 Task: Open Card Card0000000163 in Board Board0000000041 in Workspace WS0000000014 in Trello. Add Member Email0000000055 to Card Card0000000163 in Board Board0000000041 in Workspace WS0000000014 in Trello. Add Orange Label titled Label0000000163 to Card Card0000000163 in Board Board0000000041 in Workspace WS0000000014 in Trello. Add Checklist CL0000000163 to Card Card0000000163 in Board Board0000000041 in Workspace WS0000000014 in Trello. Add Dates with Start Date as Oct 01 2023 and Due Date as Oct 31 2023 to Card Card0000000163 in Board Board0000000041 in Workspace WS0000000014 in Trello
Action: Mouse moved to (330, 519)
Screenshot: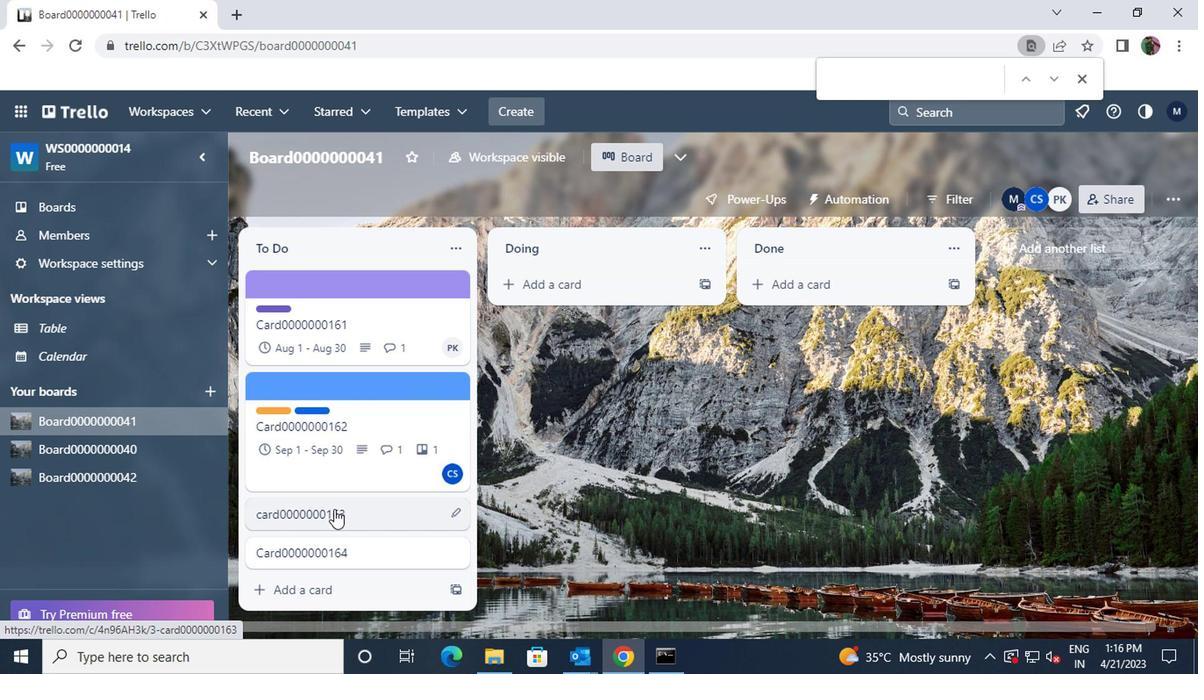 
Action: Mouse pressed left at (330, 519)
Screenshot: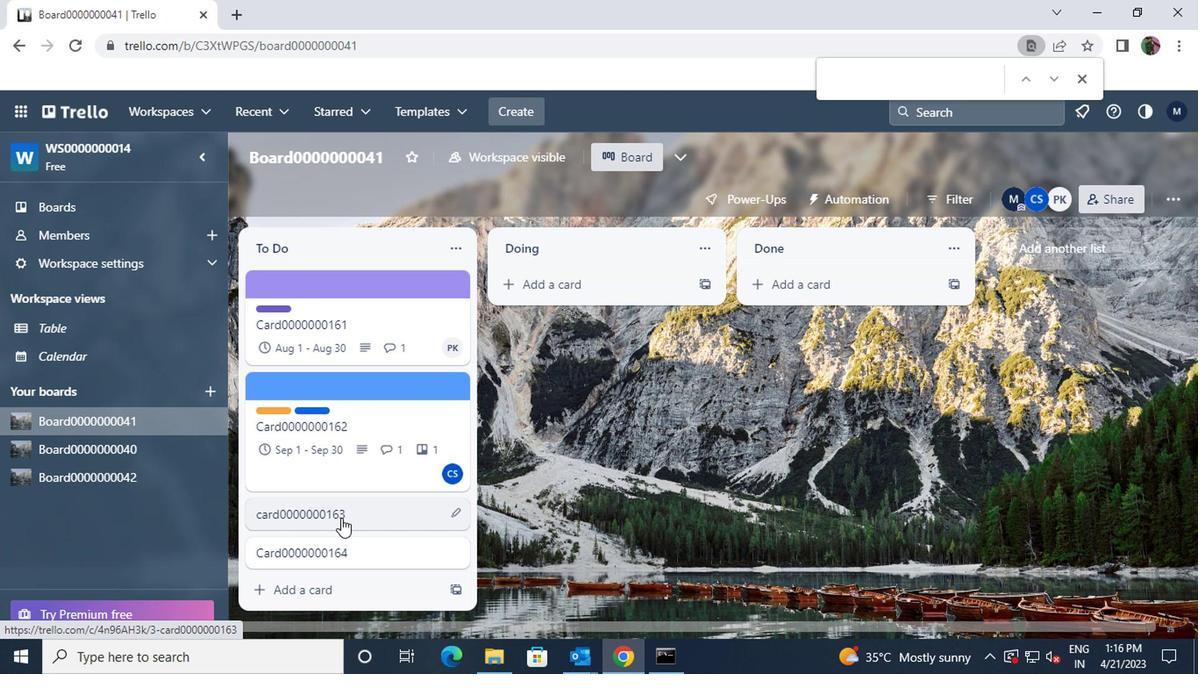 
Action: Mouse moved to (769, 244)
Screenshot: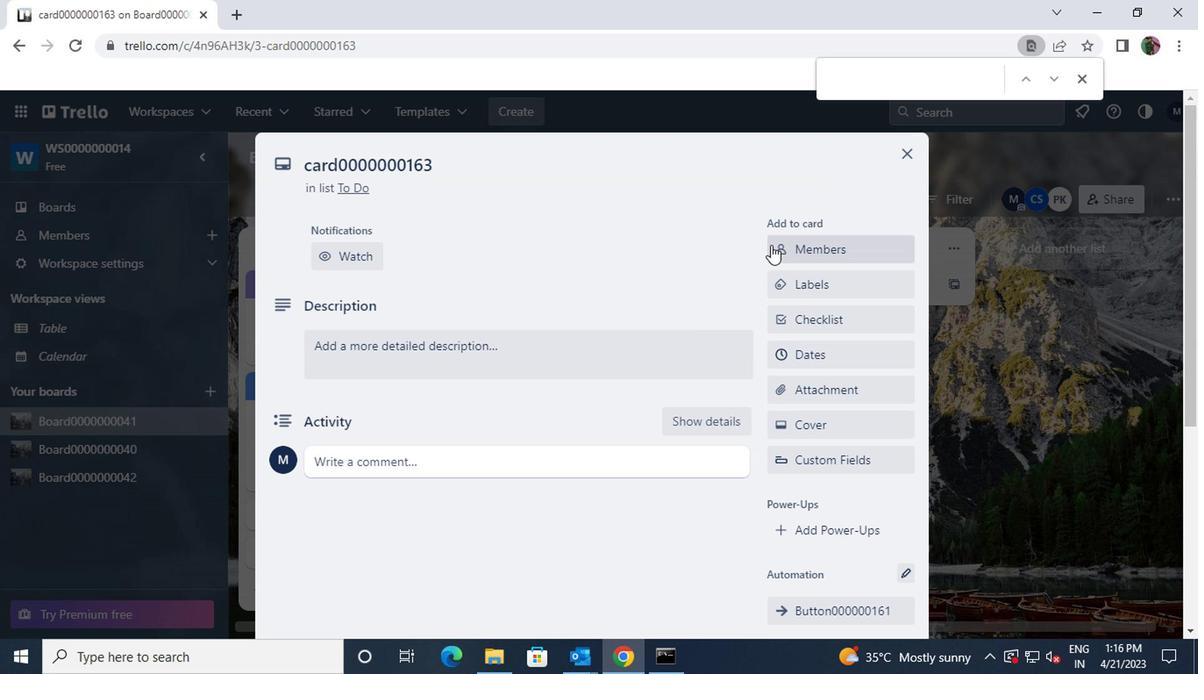 
Action: Mouse pressed left at (769, 244)
Screenshot: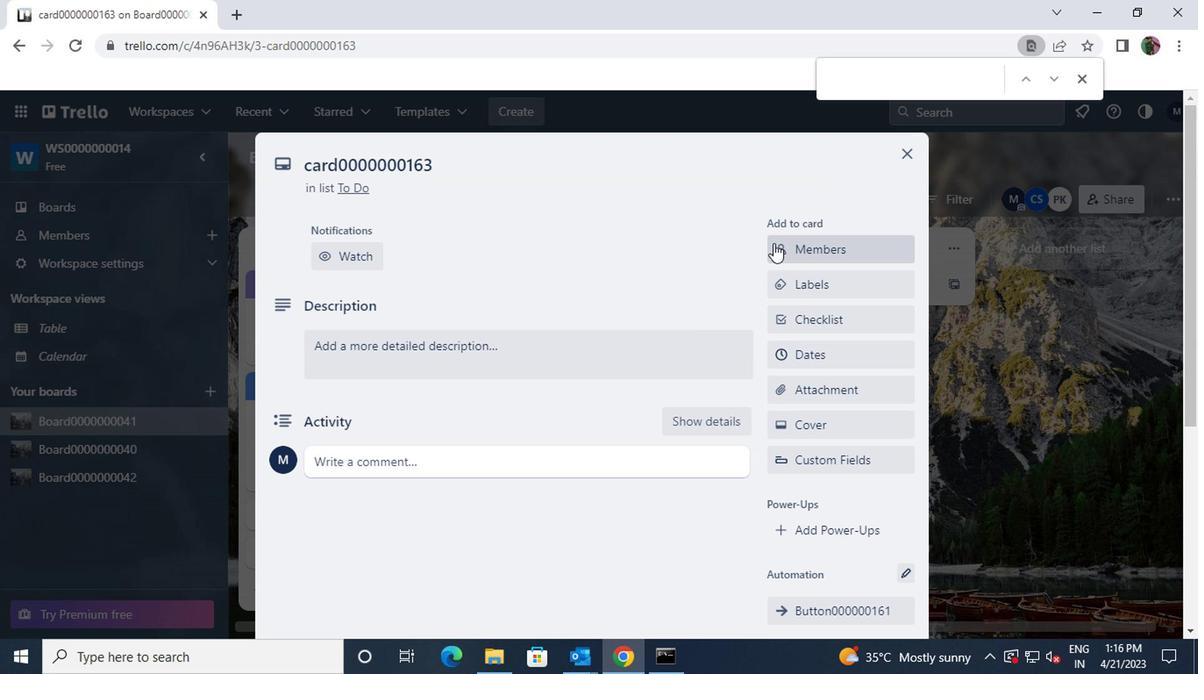 
Action: Key pressed ayush98111<Key.shift>@GMAIL.XO
Screenshot: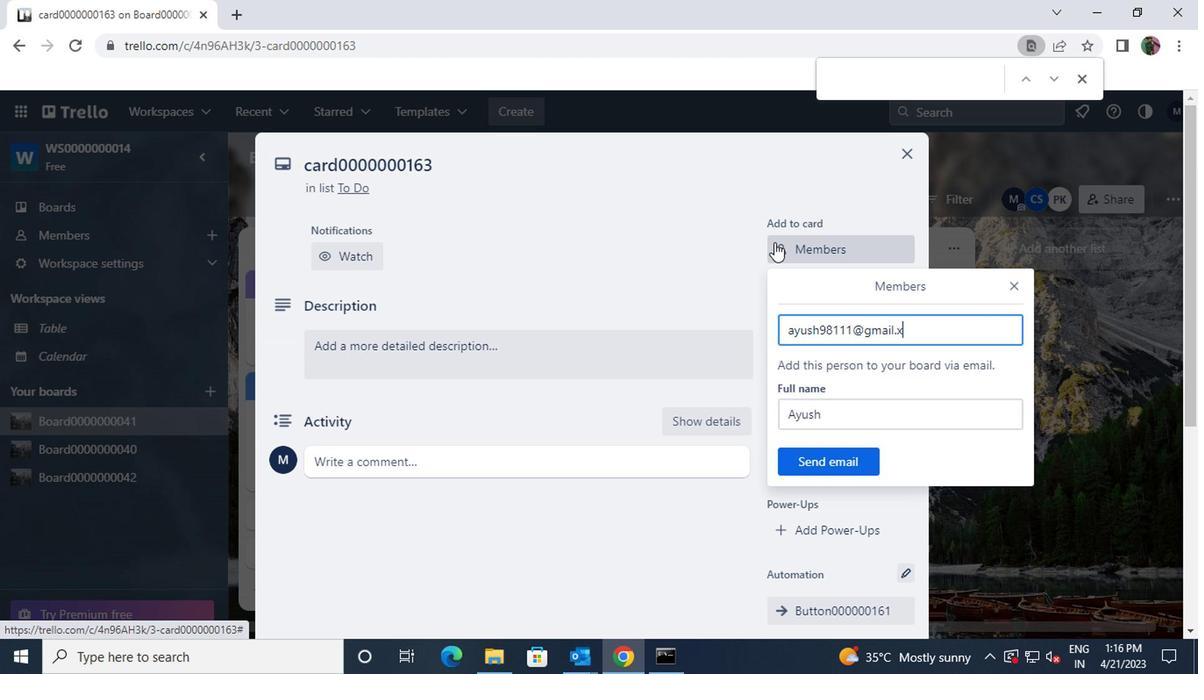 
Action: Mouse moved to (848, 454)
Screenshot: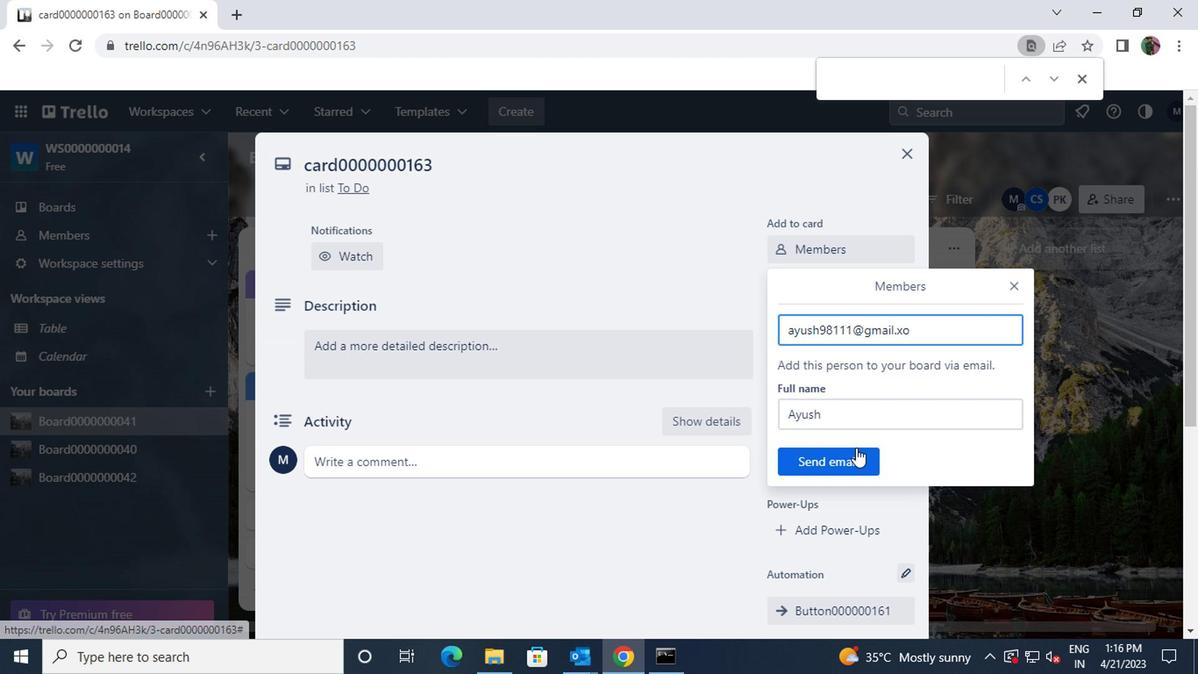 
Action: Mouse pressed left at (848, 454)
Screenshot: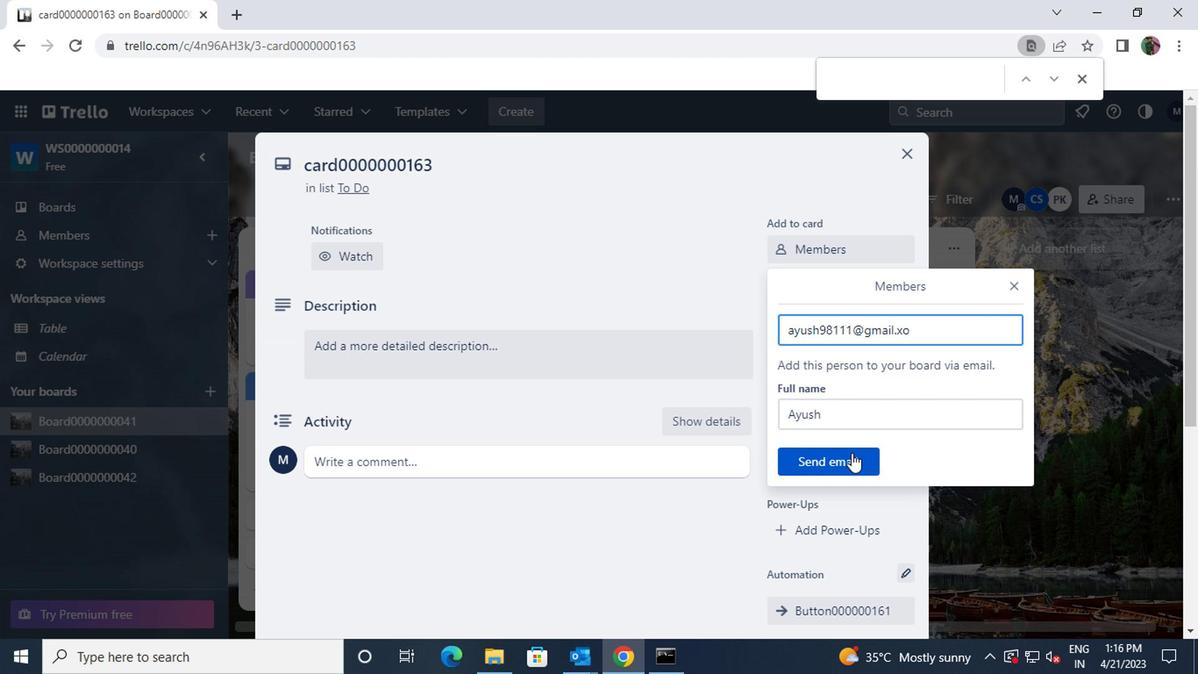
Action: Mouse moved to (812, 283)
Screenshot: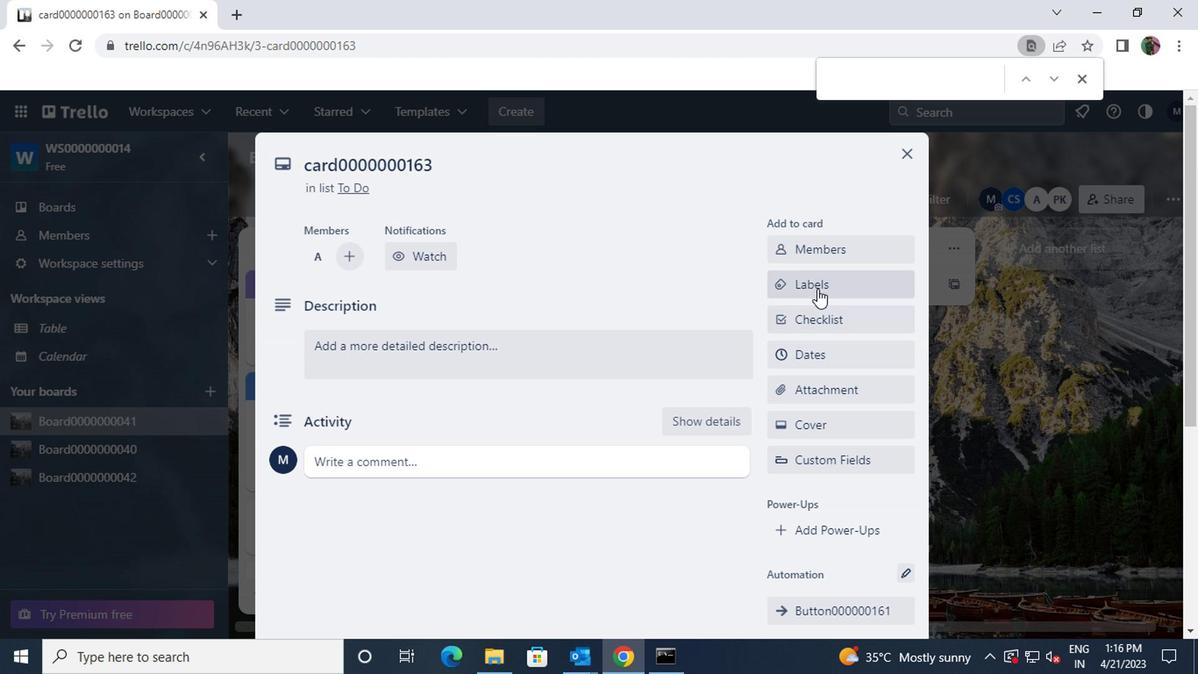 
Action: Mouse pressed left at (812, 283)
Screenshot: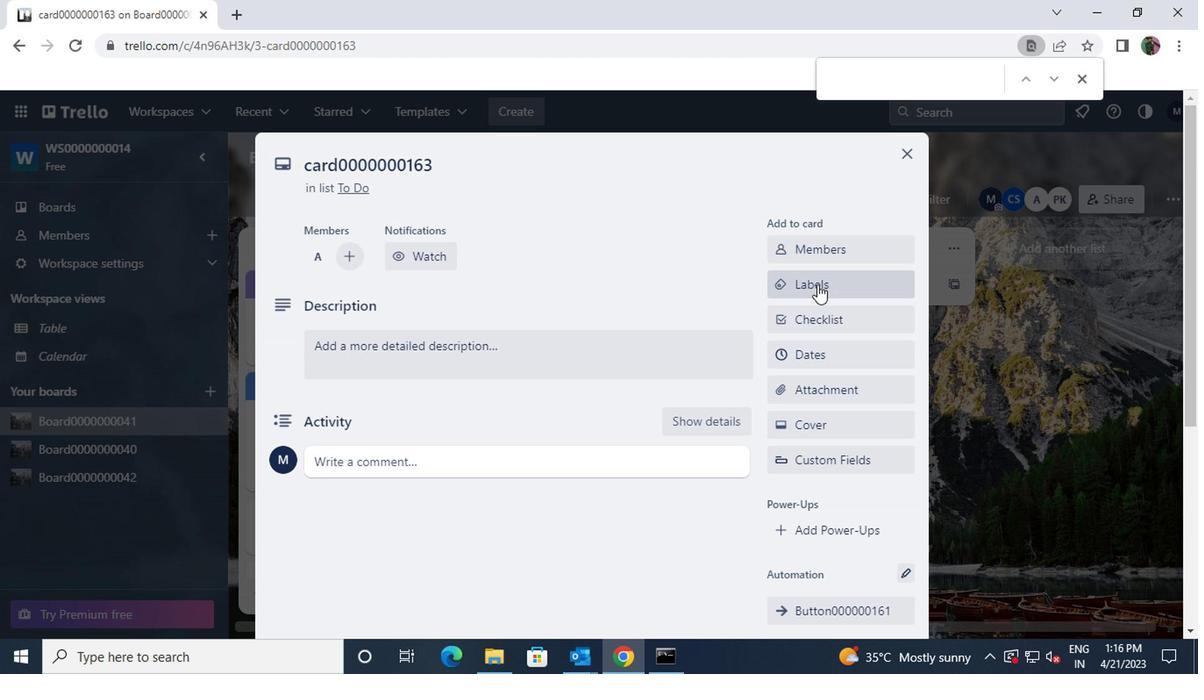 
Action: Mouse moved to (878, 559)
Screenshot: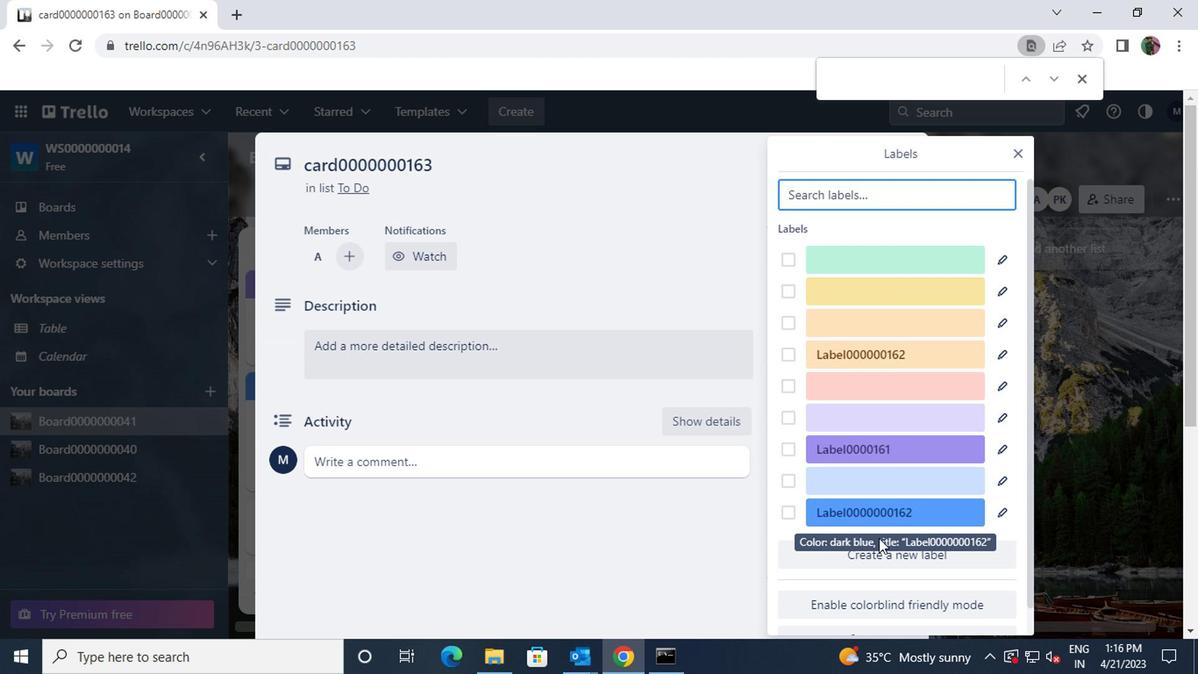 
Action: Mouse pressed left at (878, 559)
Screenshot: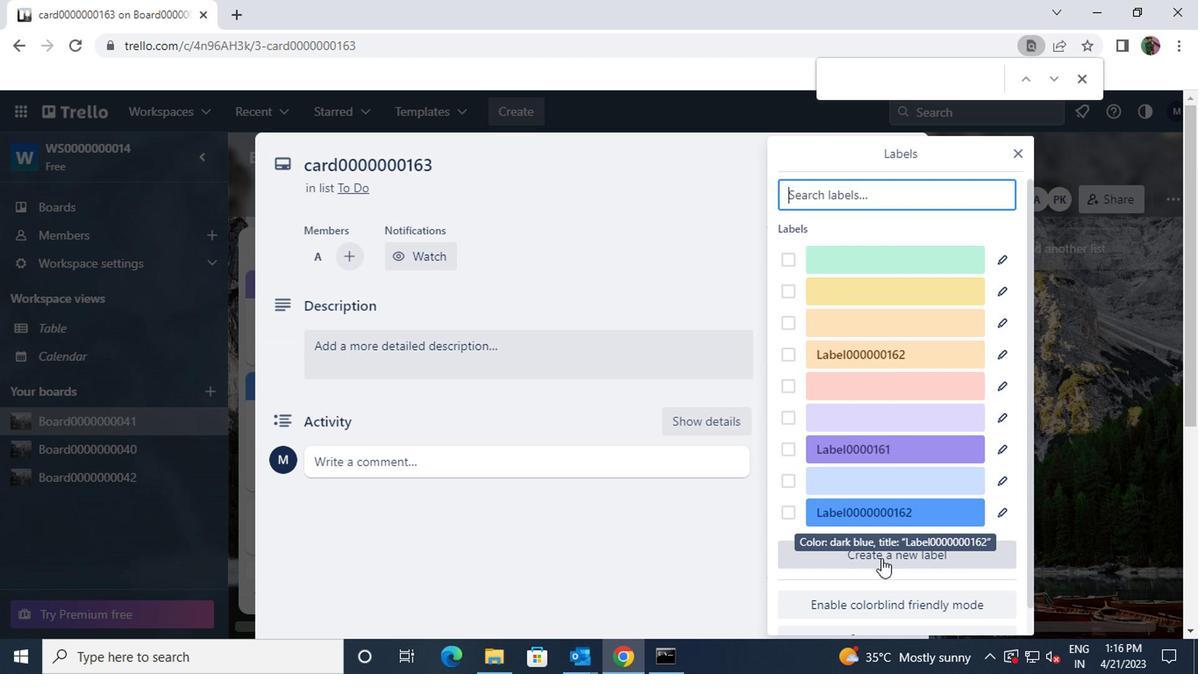 
Action: Mouse moved to (794, 320)
Screenshot: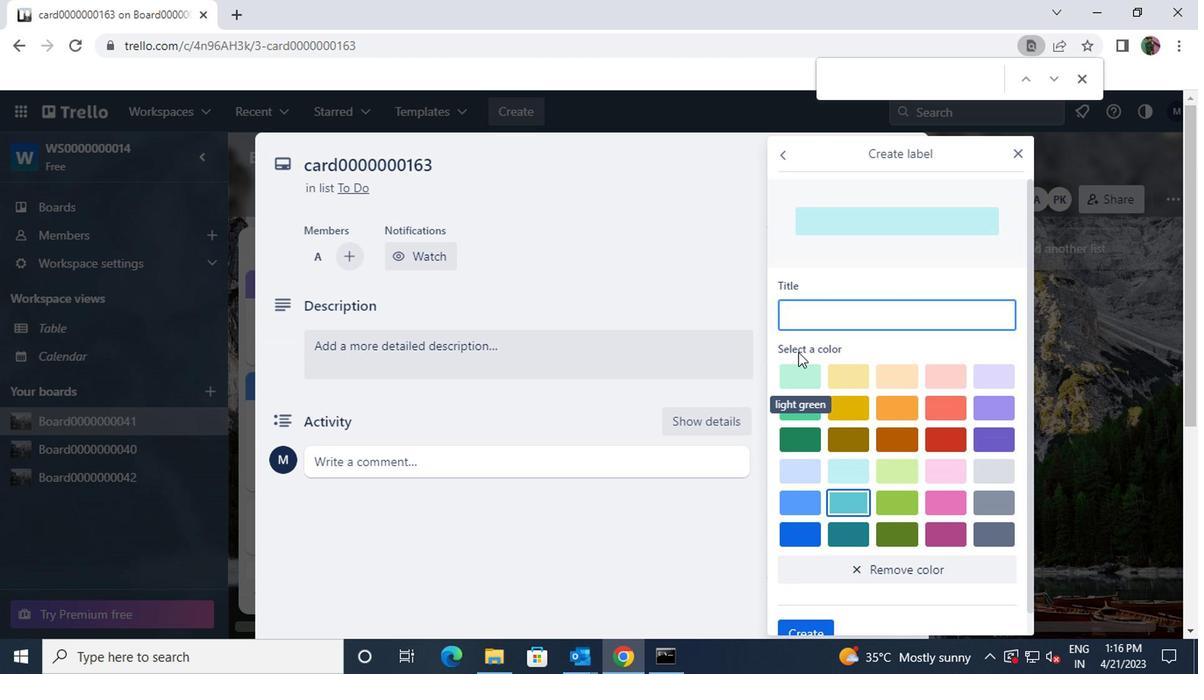 
Action: Mouse pressed left at (794, 320)
Screenshot: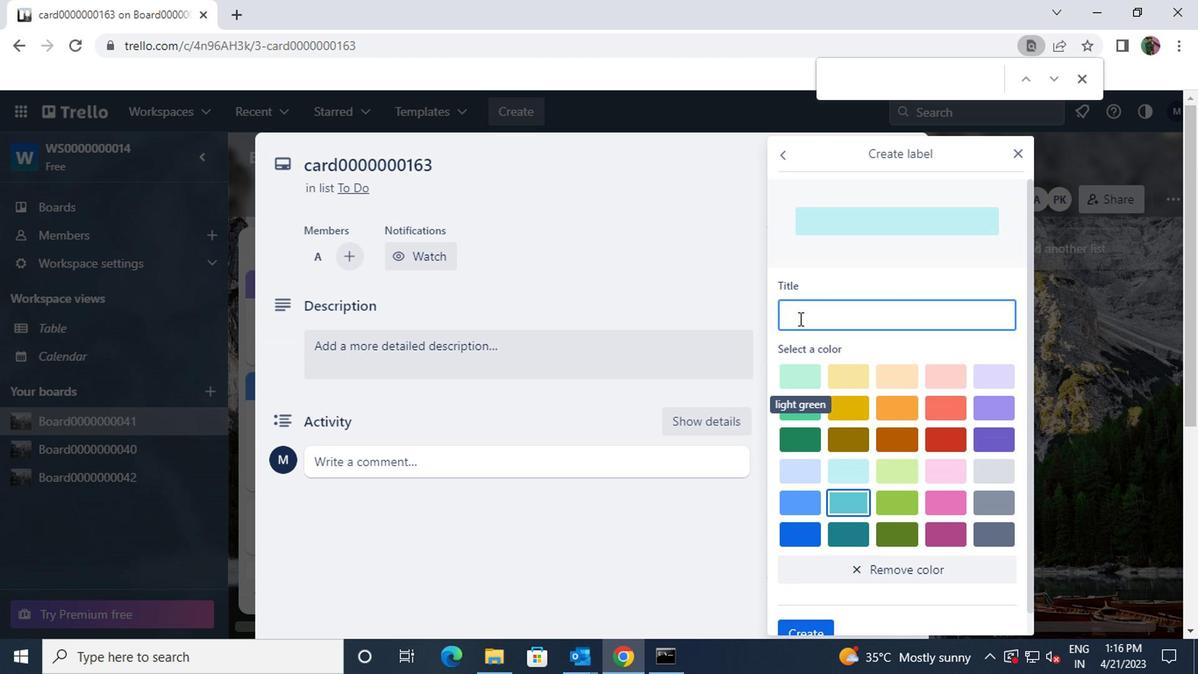 
Action: Key pressed <Key.shift>LABEL0000000163
Screenshot: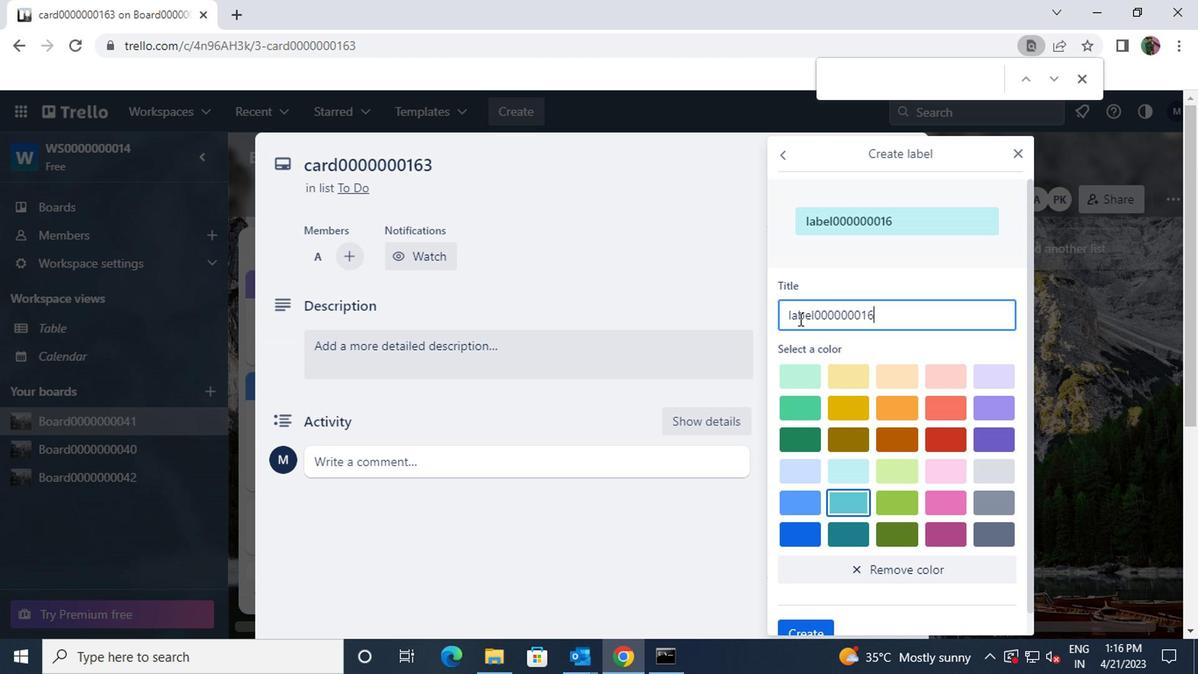 
Action: Mouse moved to (894, 414)
Screenshot: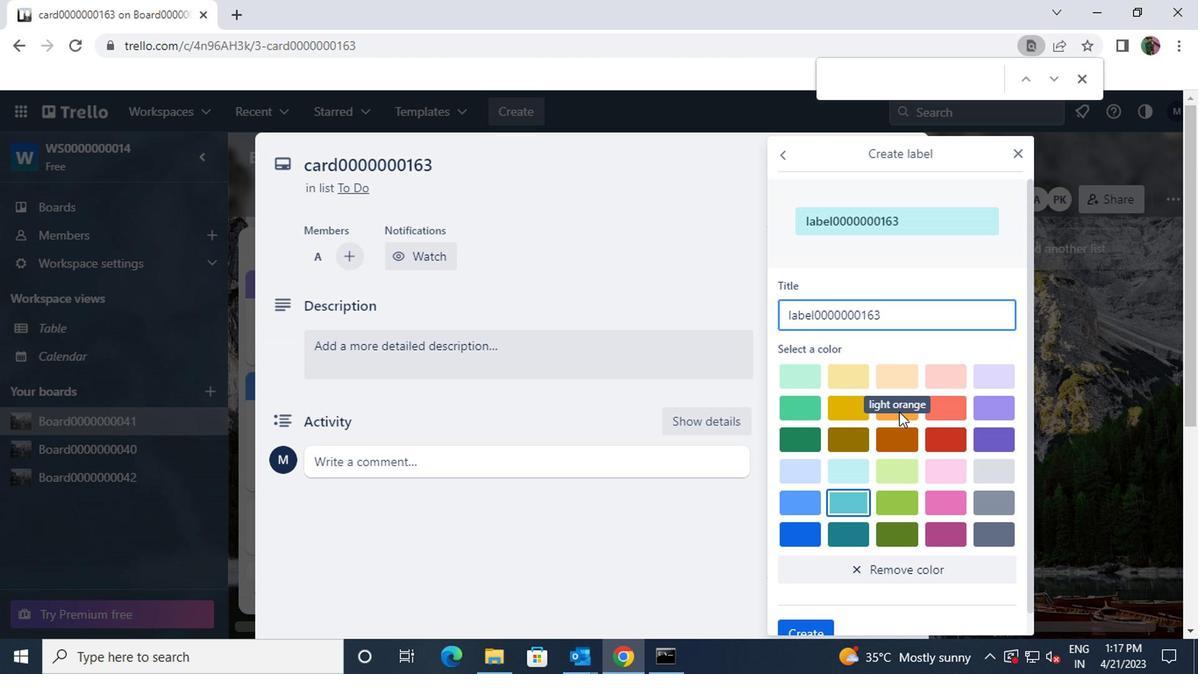 
Action: Mouse pressed left at (894, 414)
Screenshot: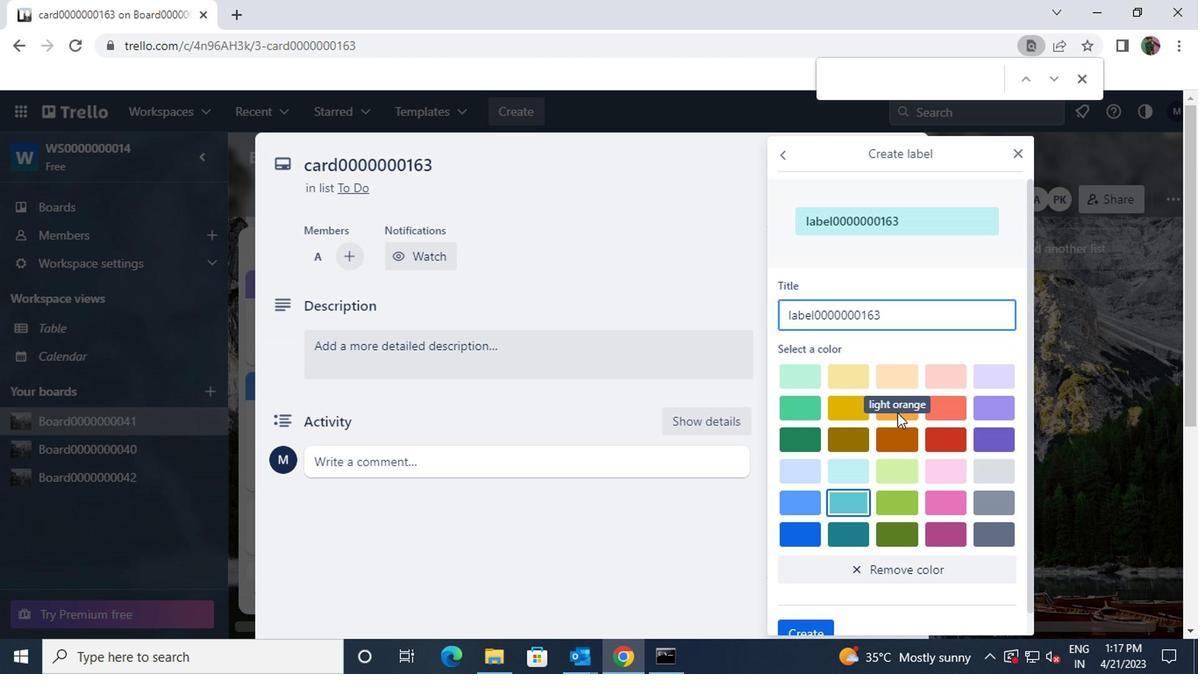 
Action: Mouse pressed left at (894, 414)
Screenshot: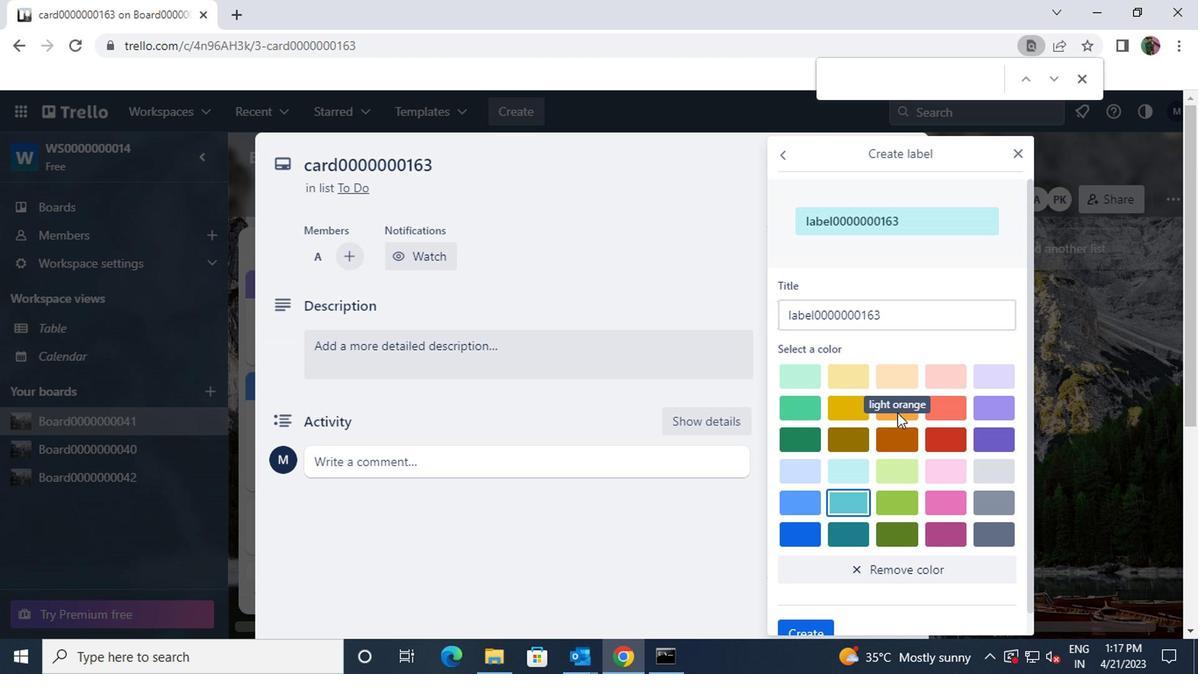 
Action: Mouse moved to (896, 410)
Screenshot: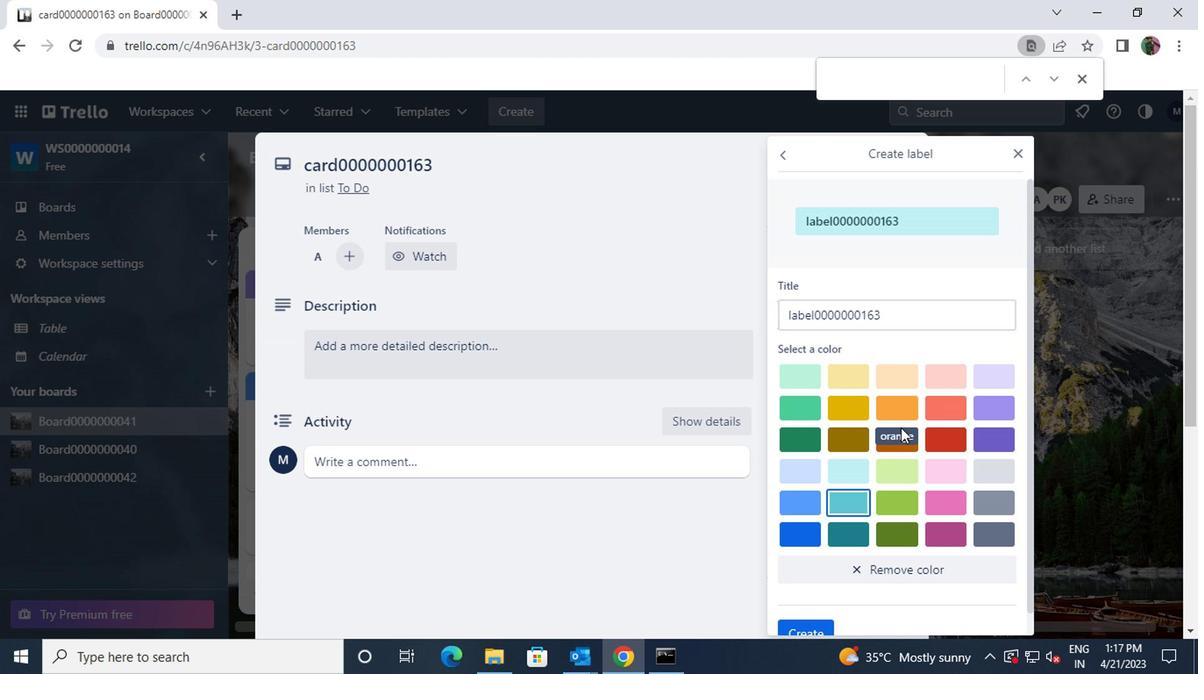 
Action: Mouse pressed left at (896, 410)
Screenshot: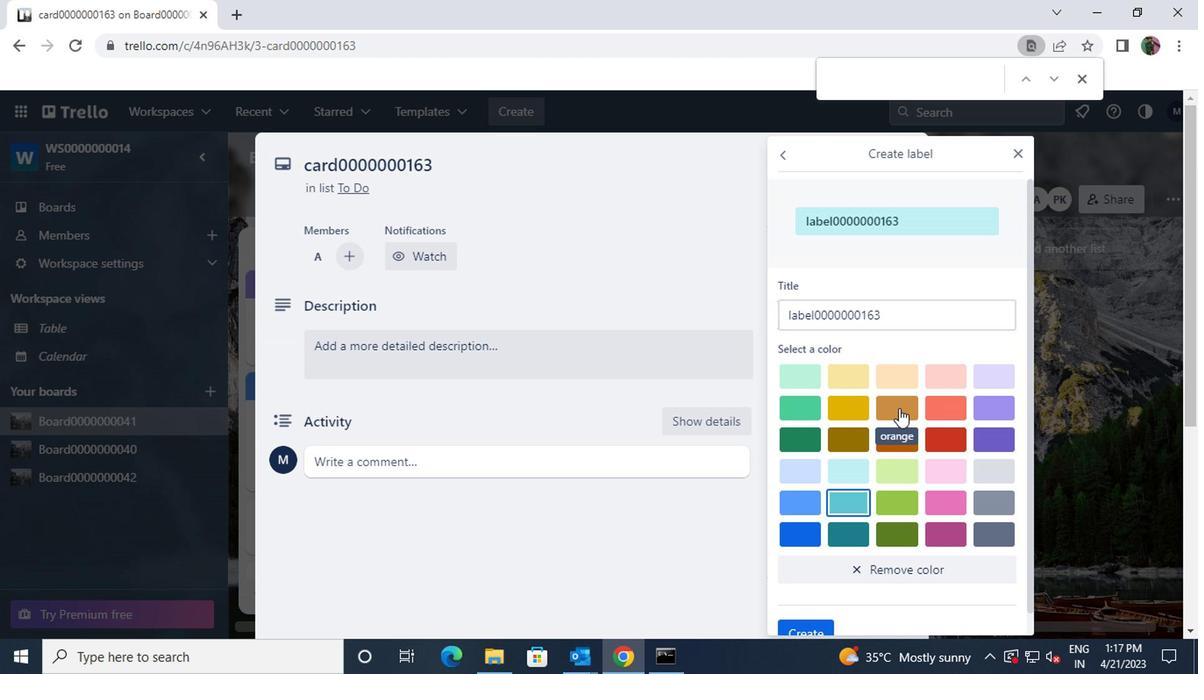 
Action: Mouse scrolled (896, 409) with delta (0, 0)
Screenshot: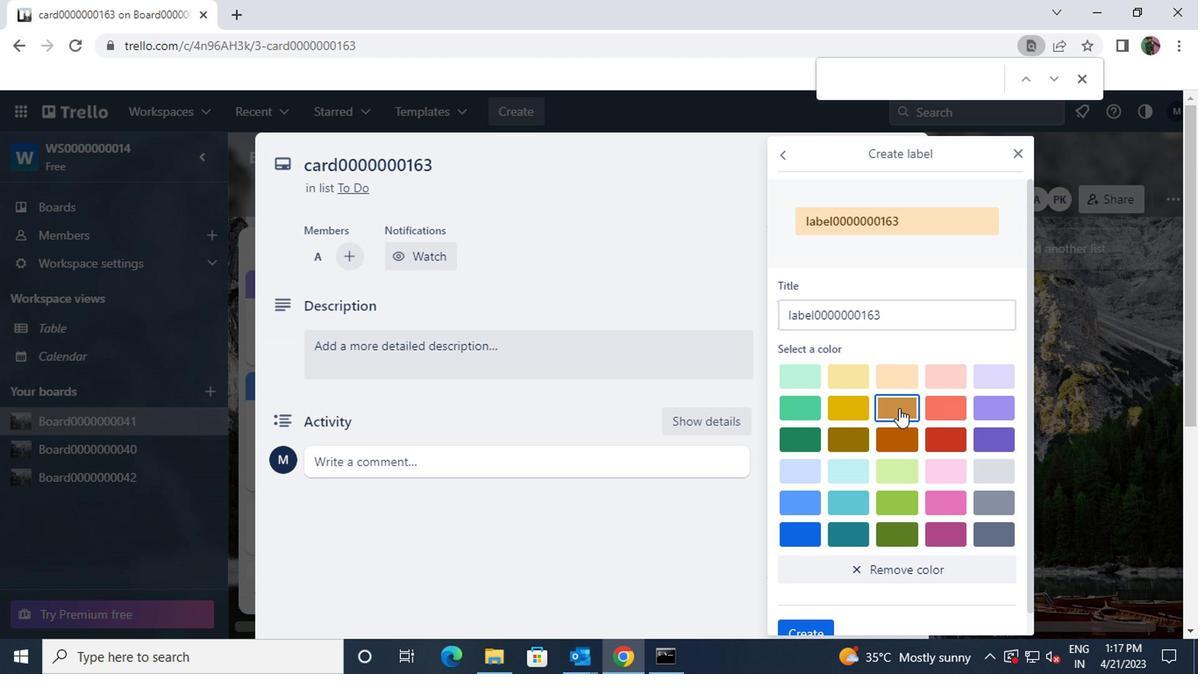 
Action: Mouse moved to (814, 601)
Screenshot: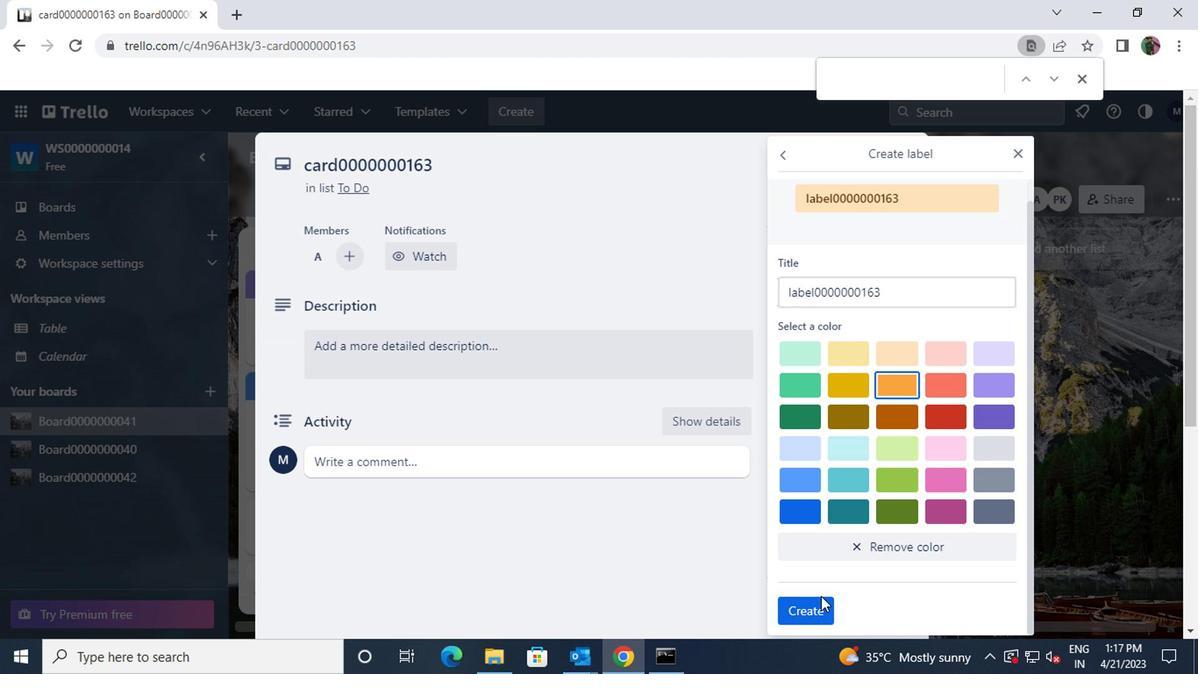 
Action: Mouse pressed left at (814, 601)
Screenshot: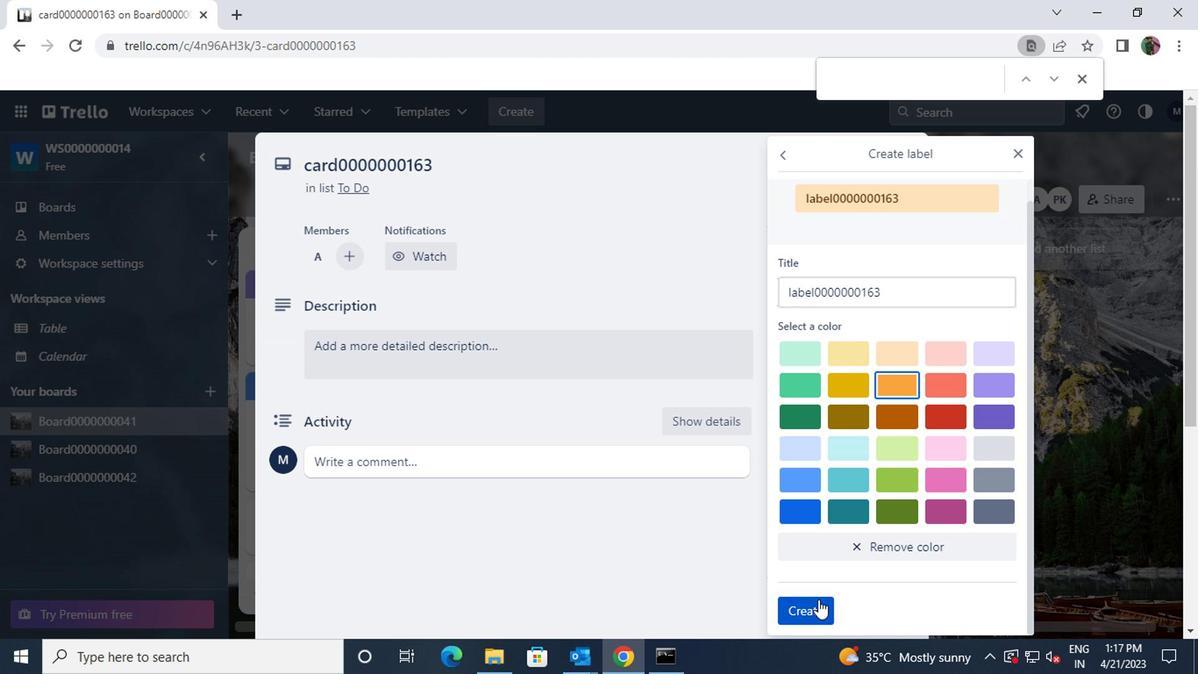 
Action: Mouse moved to (1011, 150)
Screenshot: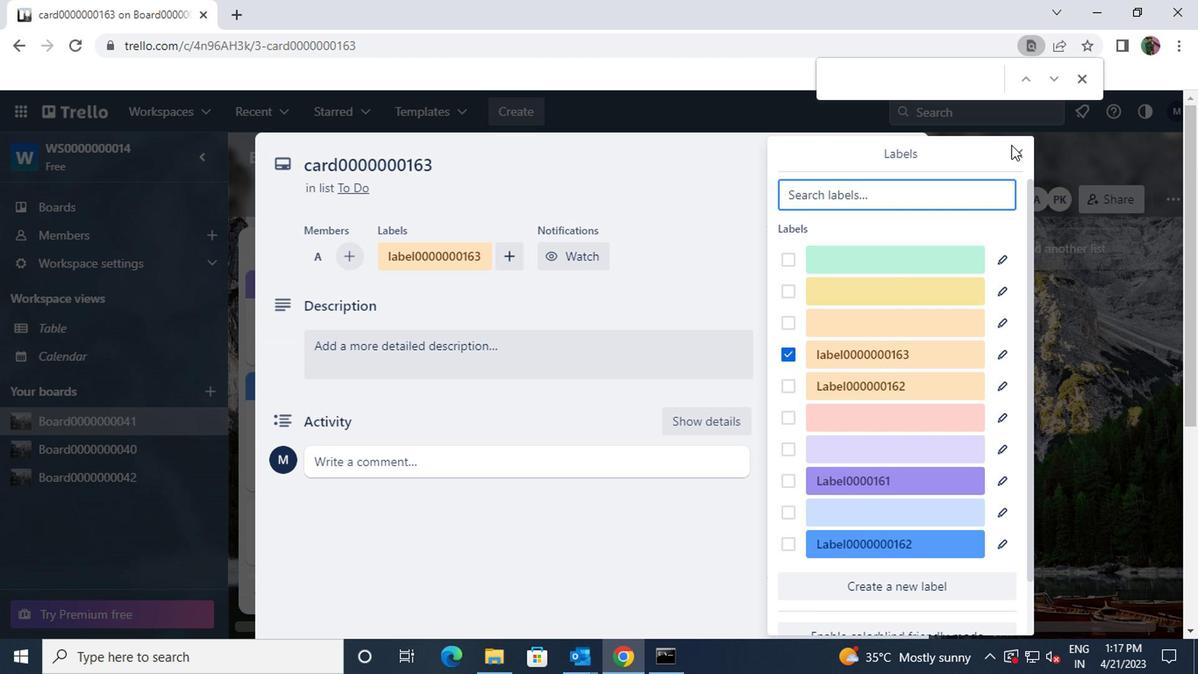 
Action: Mouse pressed left at (1011, 150)
Screenshot: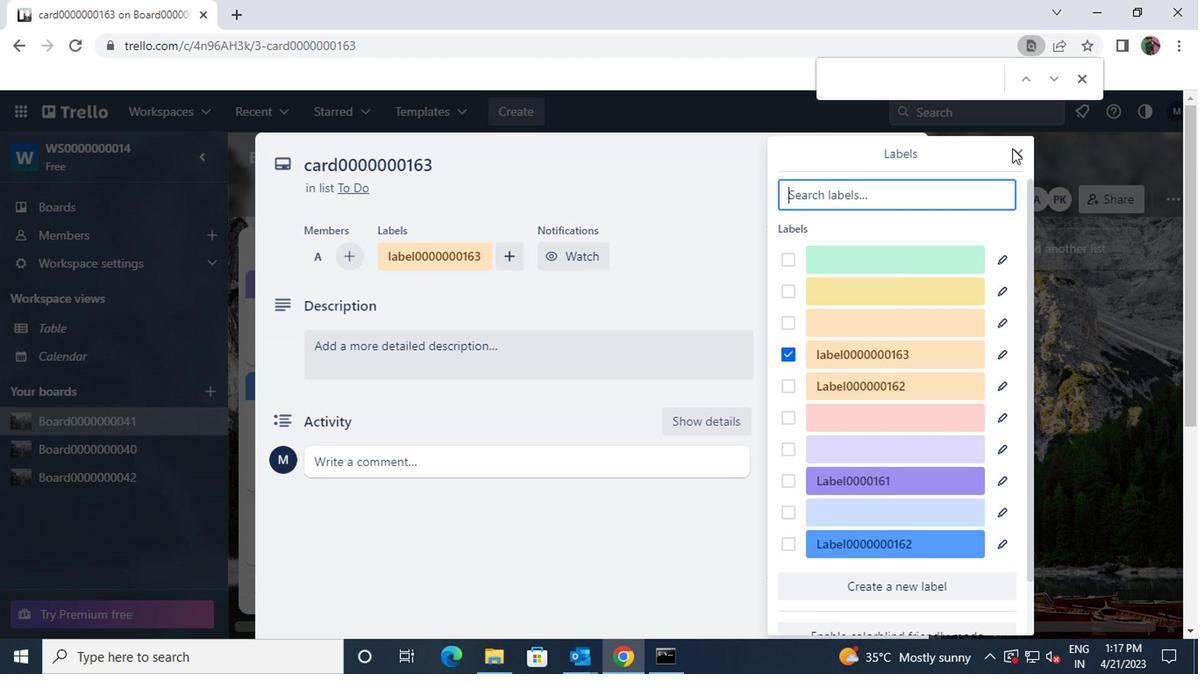 
Action: Mouse moved to (1015, 154)
Screenshot: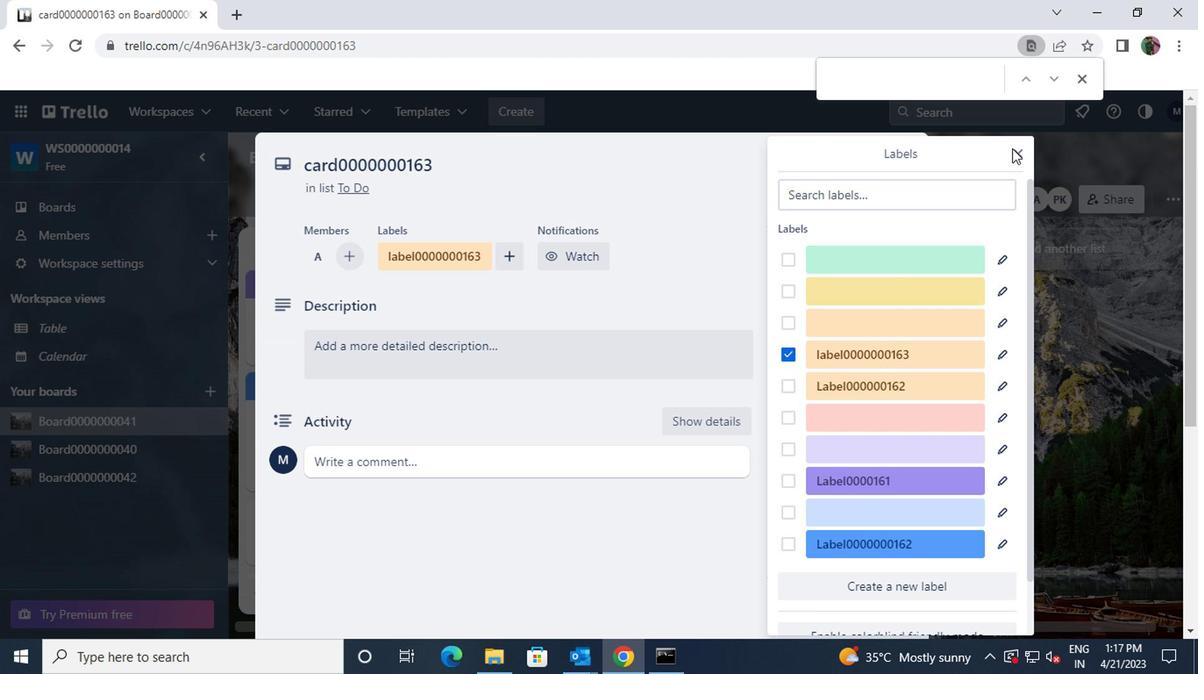 
Action: Mouse pressed left at (1015, 154)
Screenshot: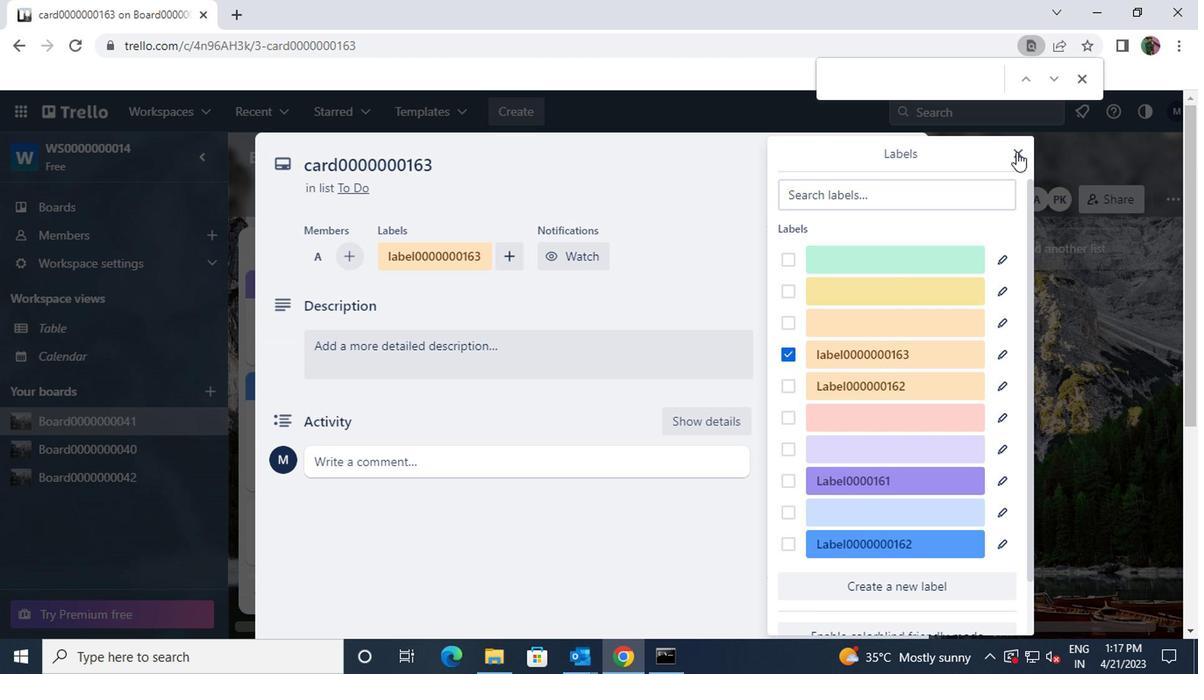 
Action: Mouse moved to (871, 318)
Screenshot: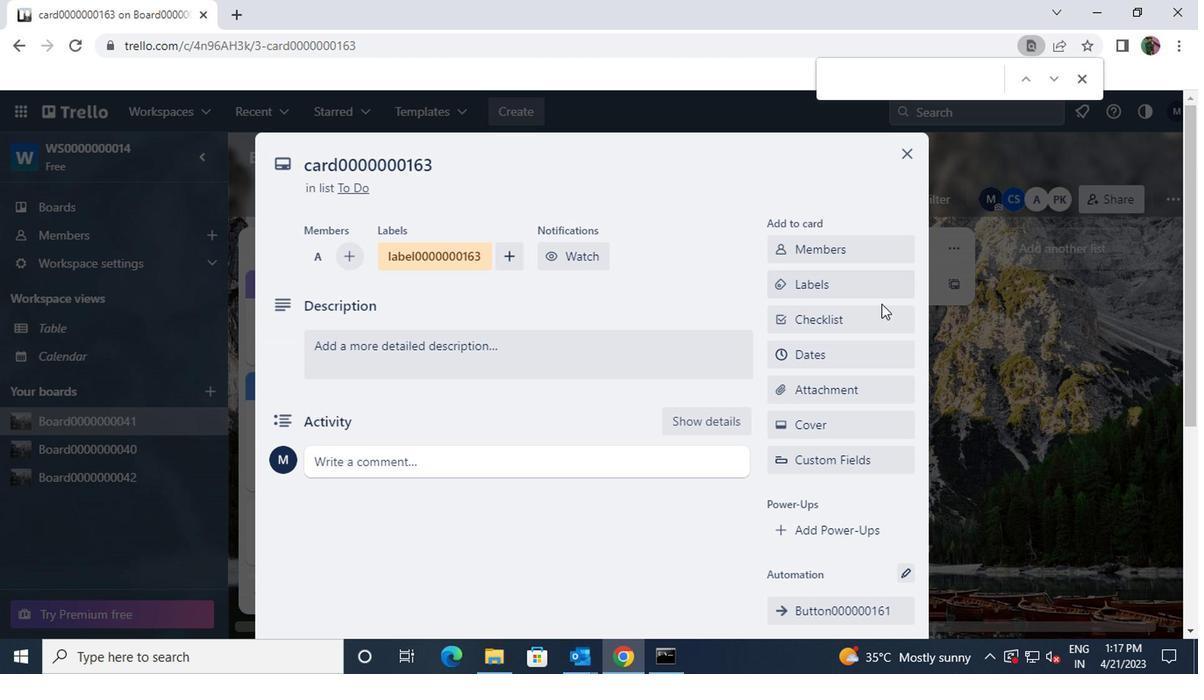 
Action: Mouse pressed left at (871, 318)
Screenshot: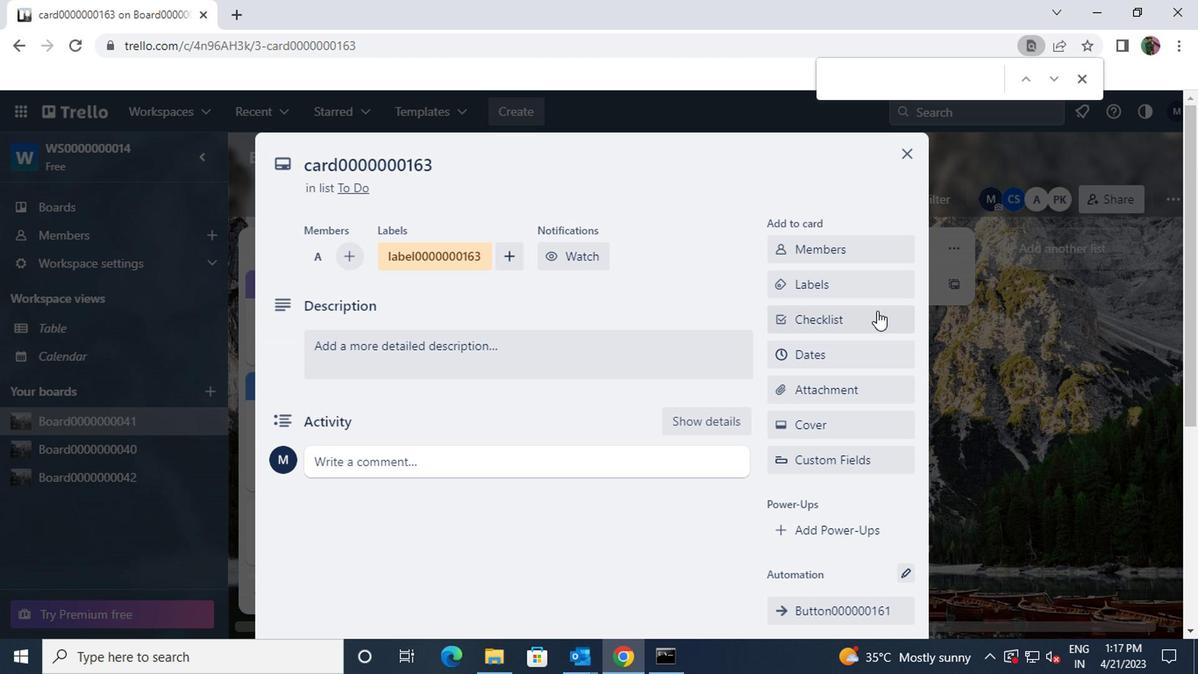 
Action: Key pressed <Key.shift>CL000000163
Screenshot: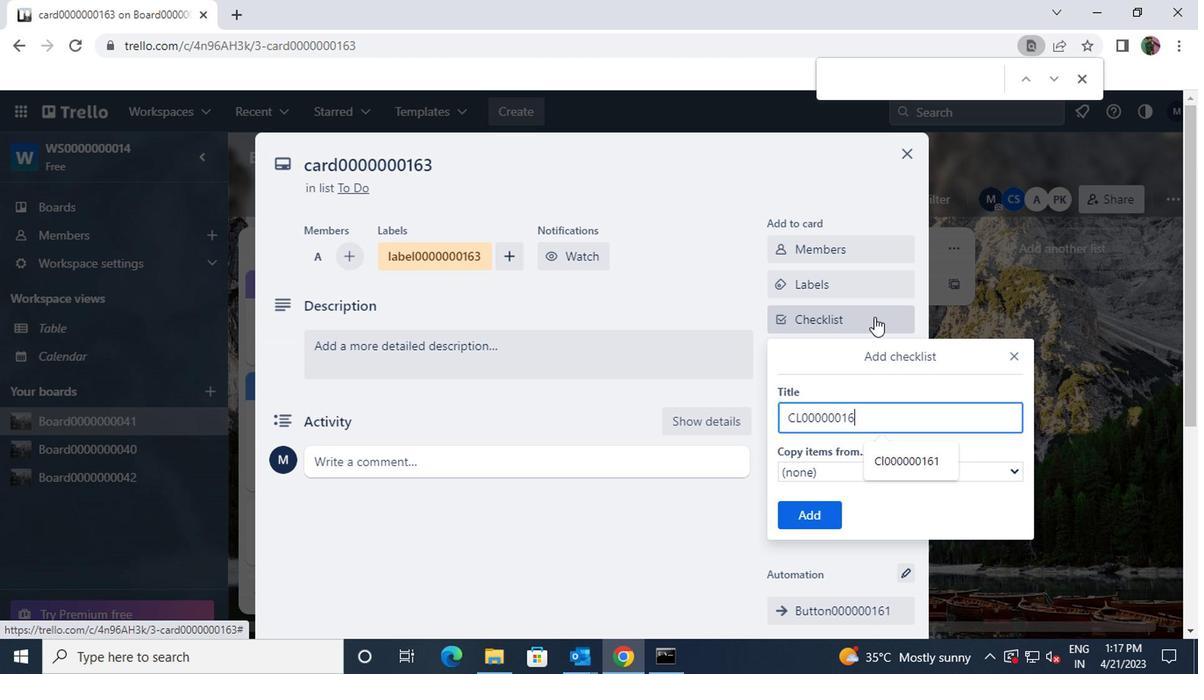 
Action: Mouse moved to (810, 505)
Screenshot: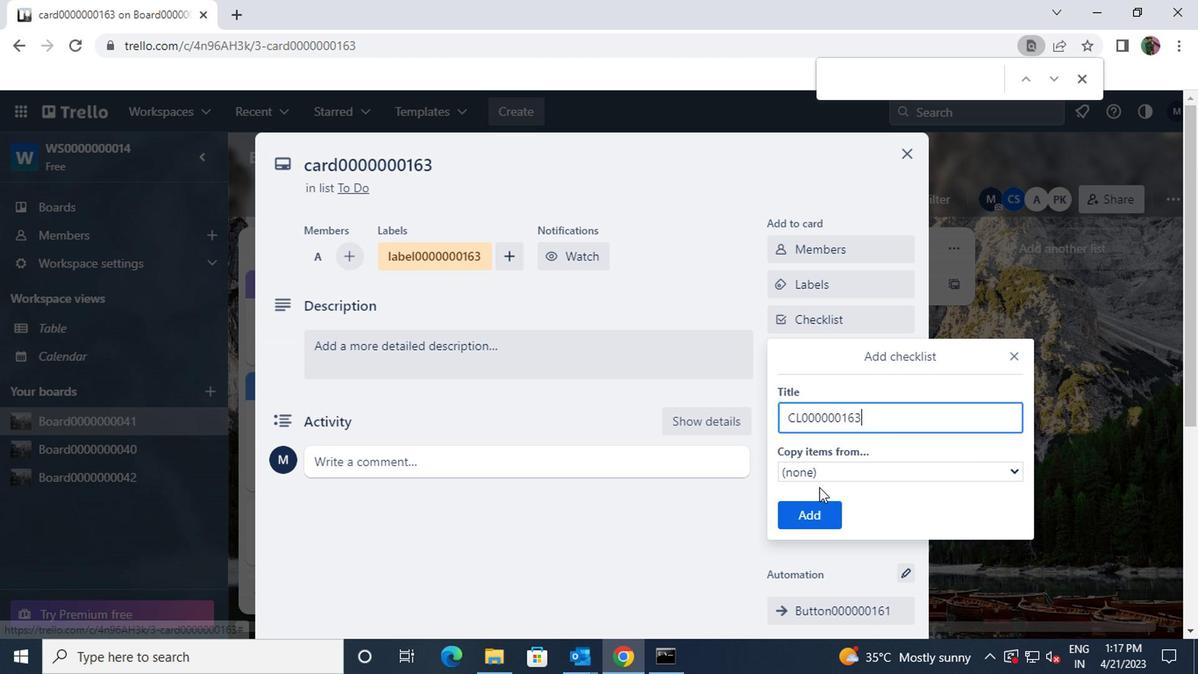 
Action: Mouse pressed left at (810, 505)
Screenshot: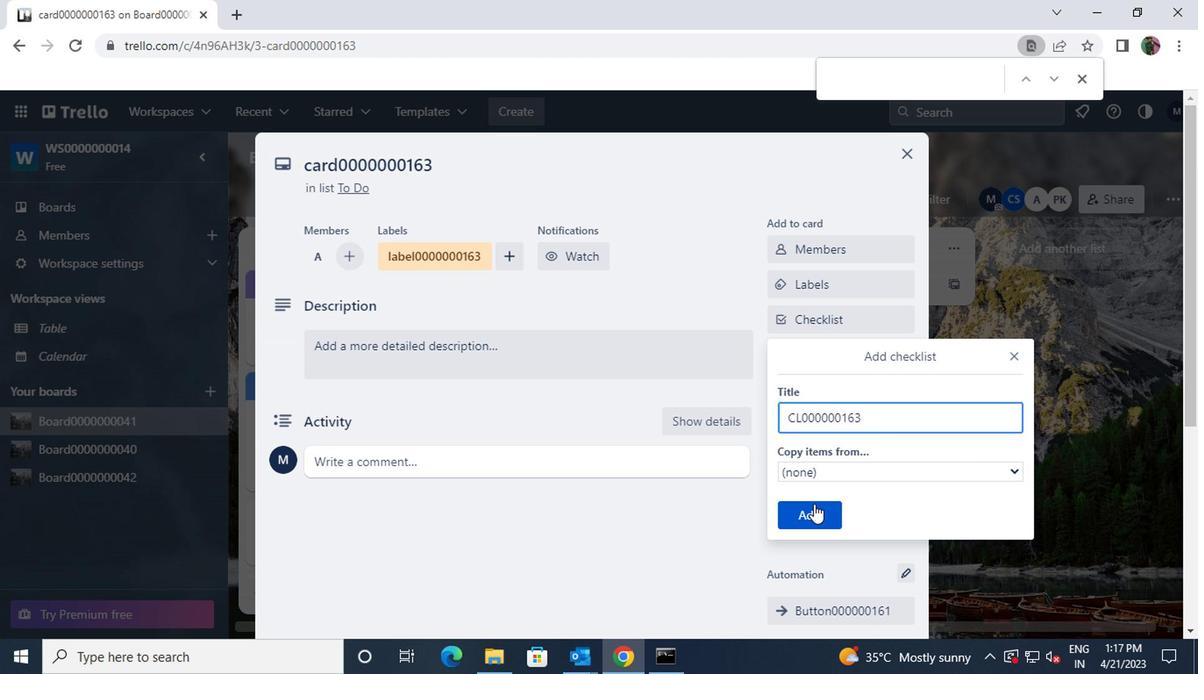 
Action: Mouse moved to (808, 353)
Screenshot: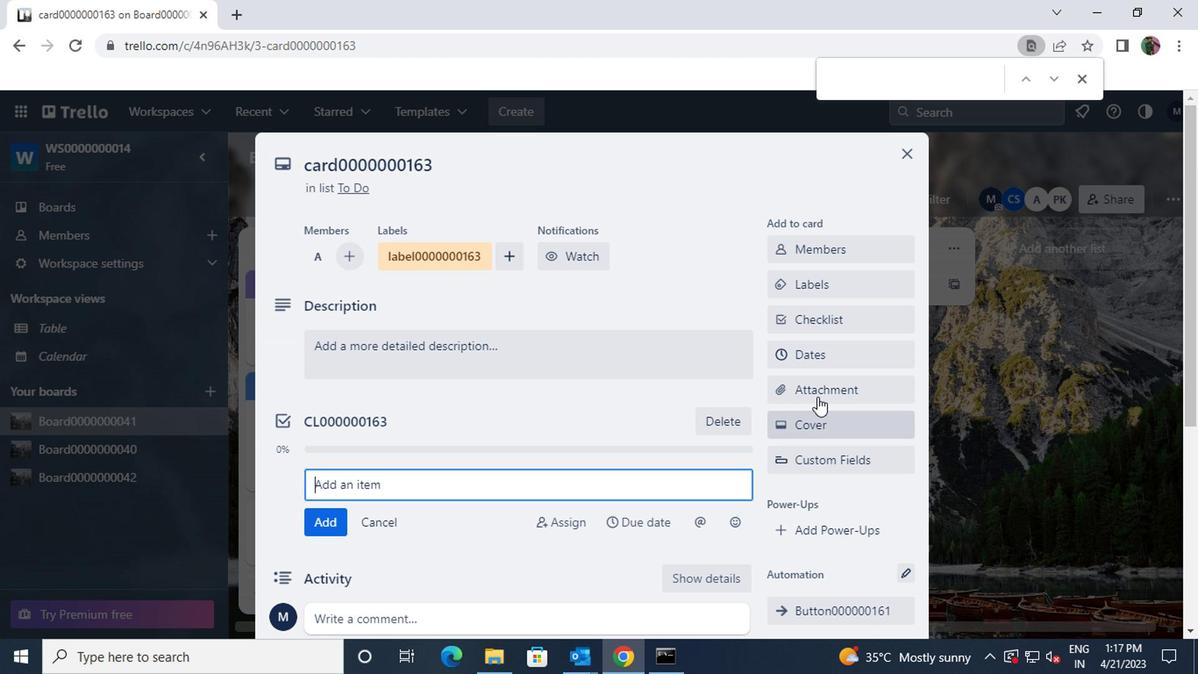 
Action: Mouse pressed left at (808, 353)
Screenshot: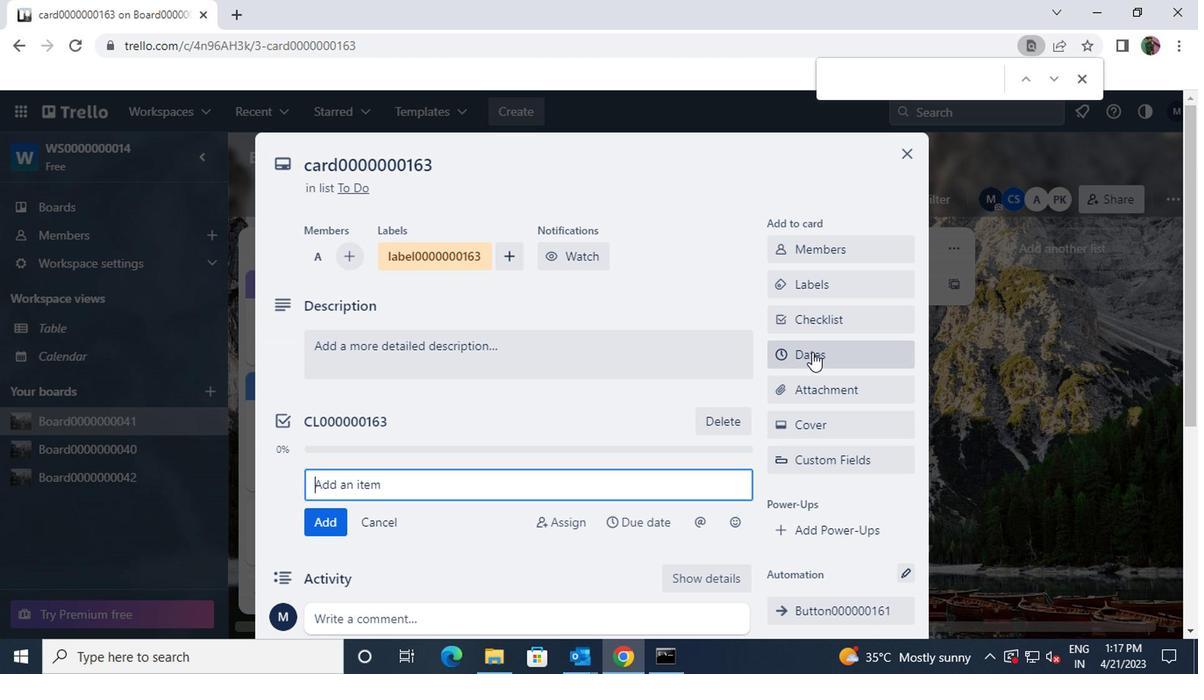 
Action: Mouse moved to (783, 465)
Screenshot: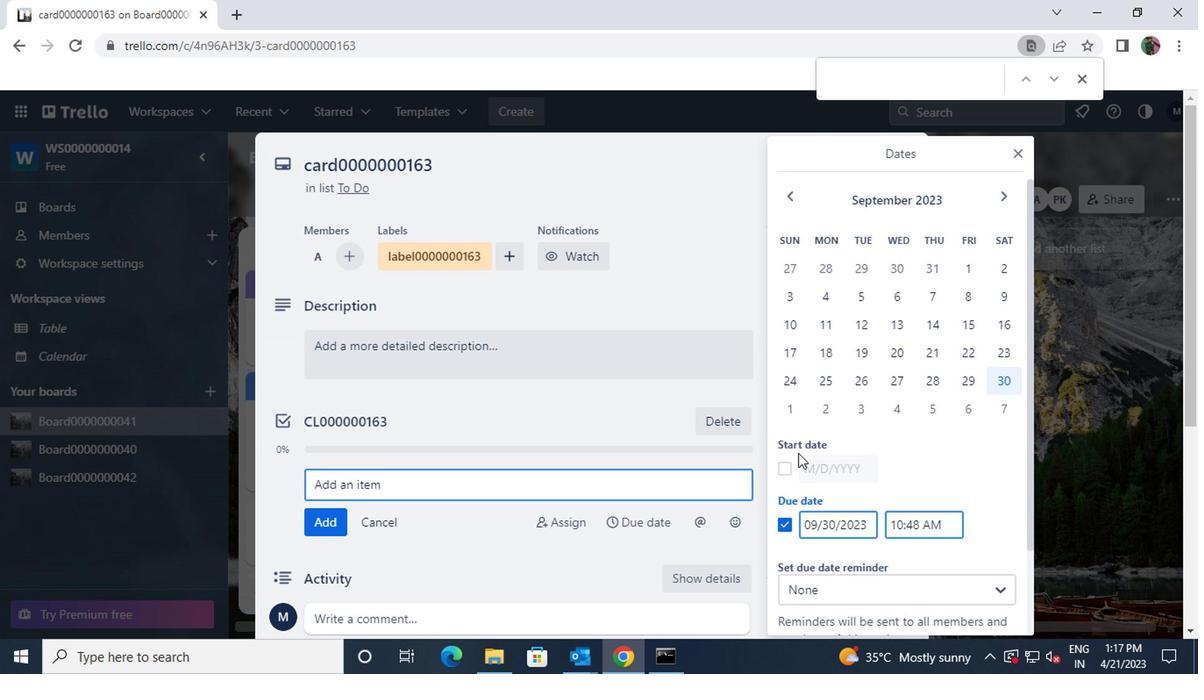 
Action: Mouse pressed left at (783, 465)
Screenshot: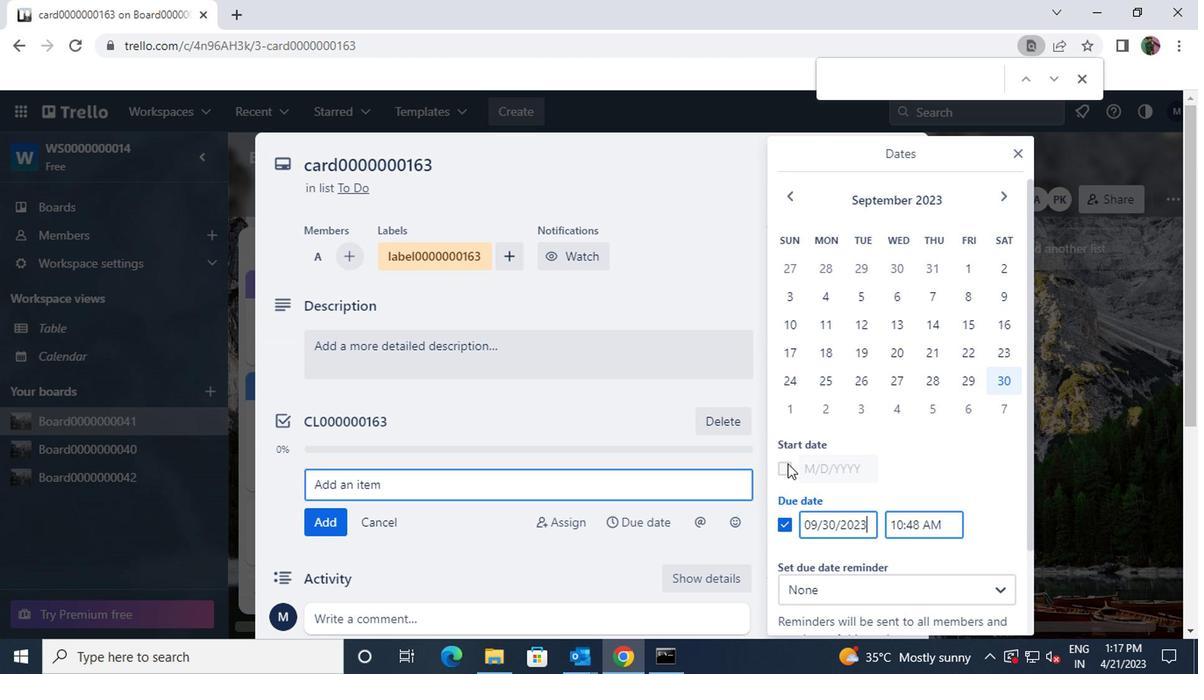 
Action: Mouse moved to (1000, 197)
Screenshot: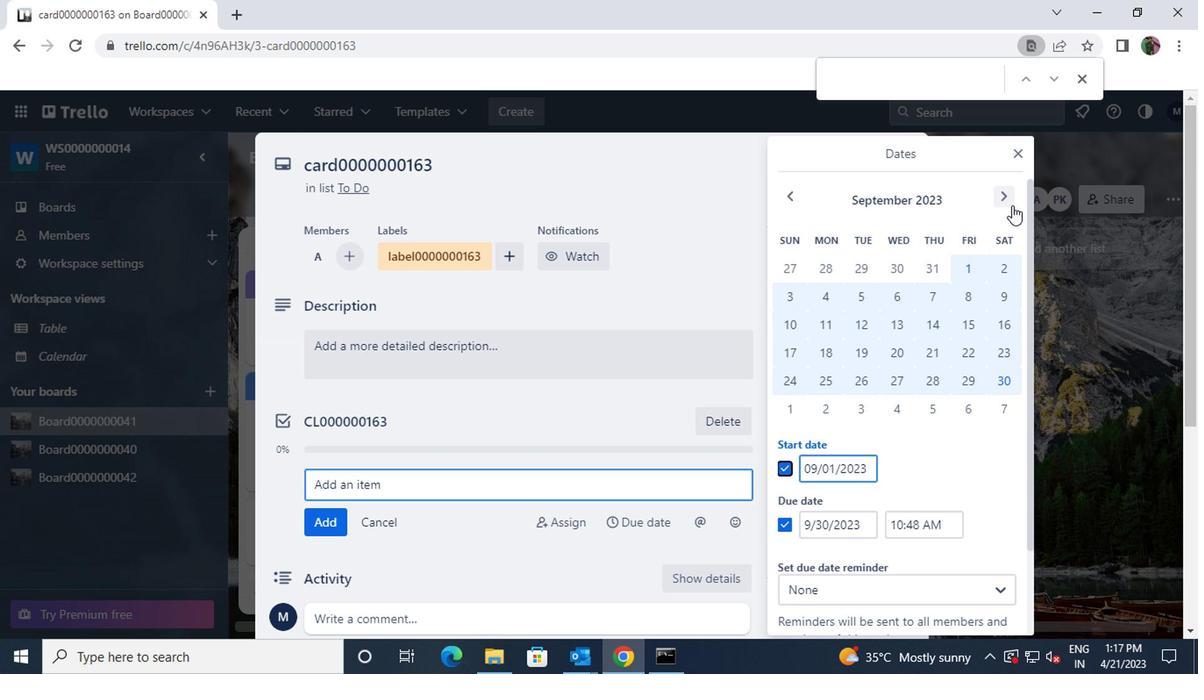 
Action: Mouse pressed left at (1000, 197)
Screenshot: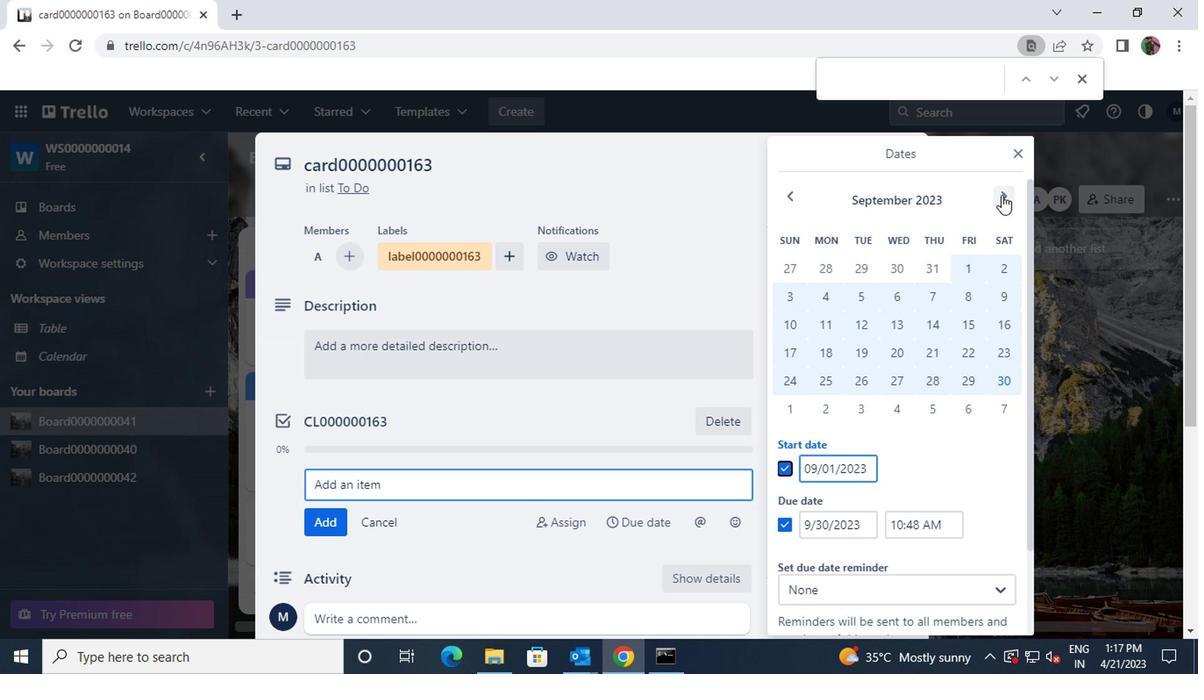 
Action: Mouse moved to (796, 267)
Screenshot: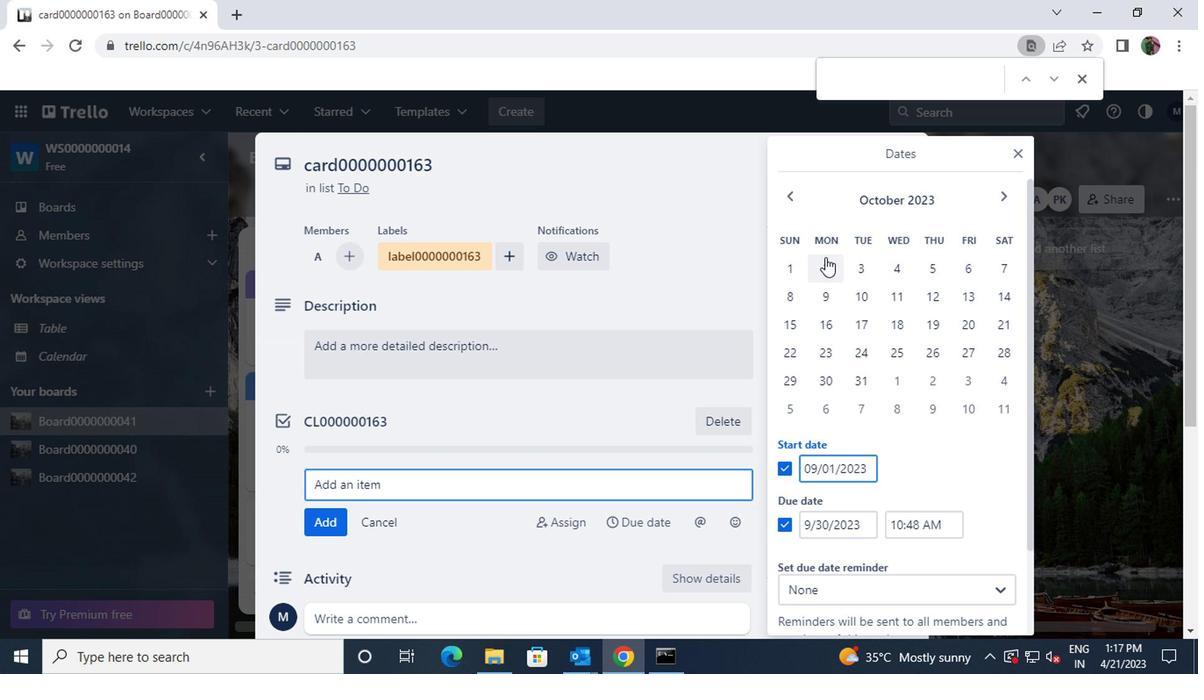 
Action: Mouse pressed left at (796, 267)
Screenshot: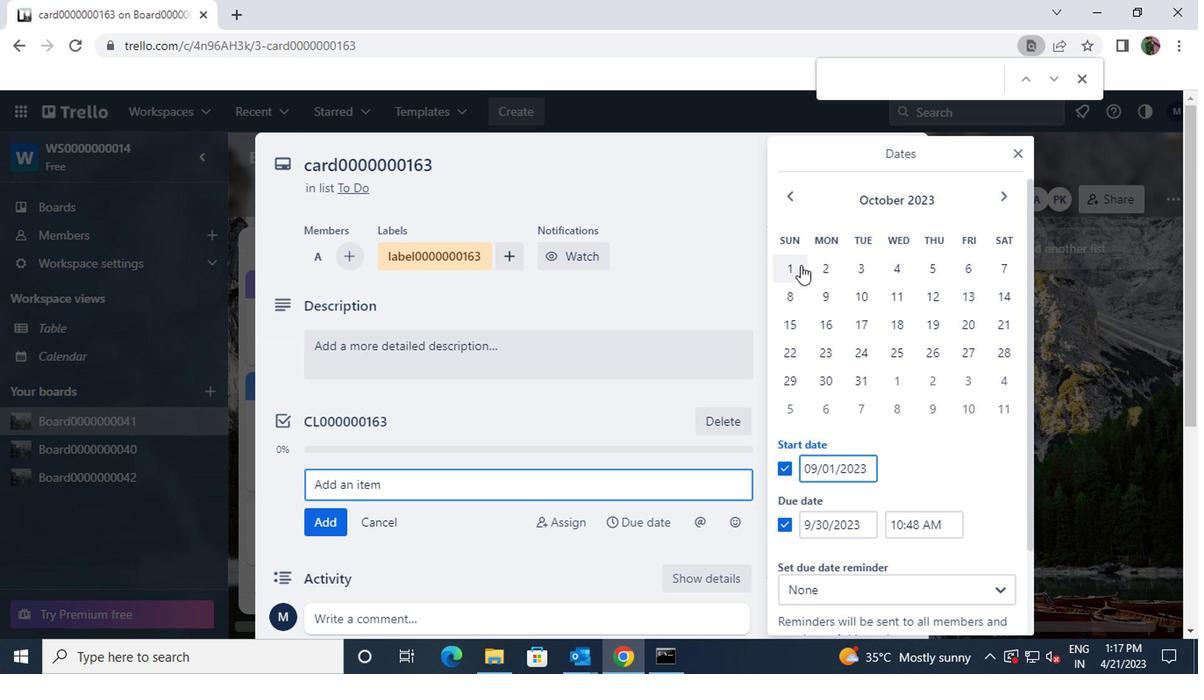 
Action: Mouse moved to (860, 378)
Screenshot: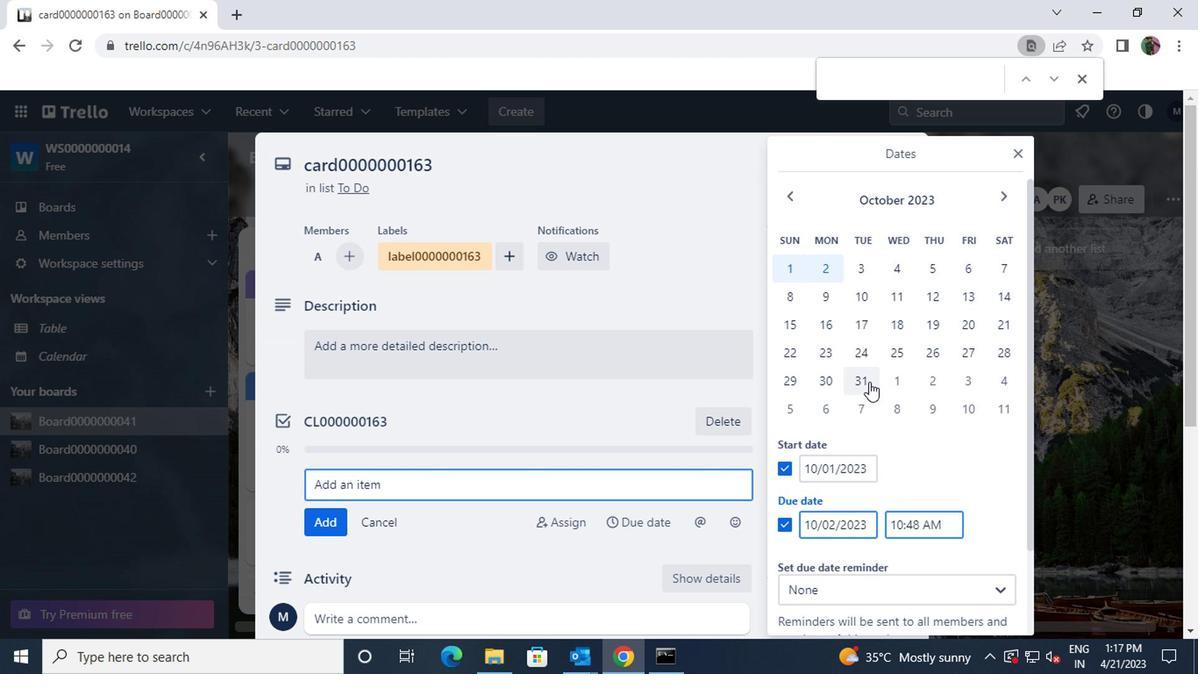 
Action: Mouse pressed left at (860, 378)
Screenshot: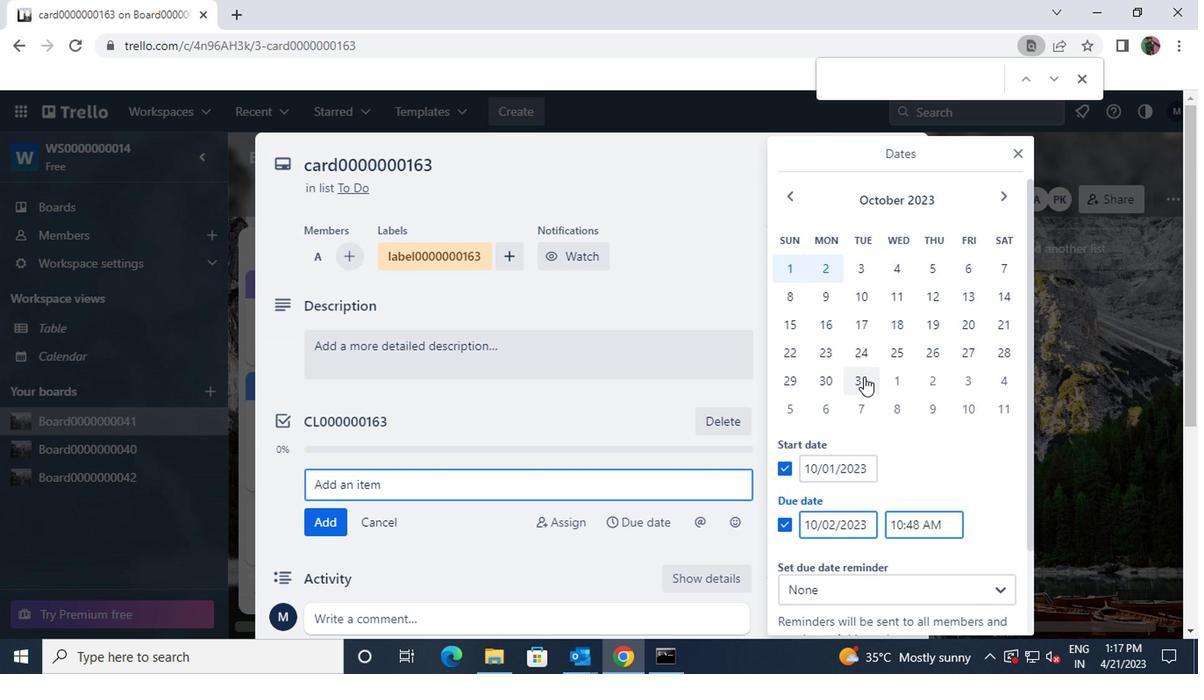
Action: Mouse scrolled (860, 377) with delta (0, -1)
Screenshot: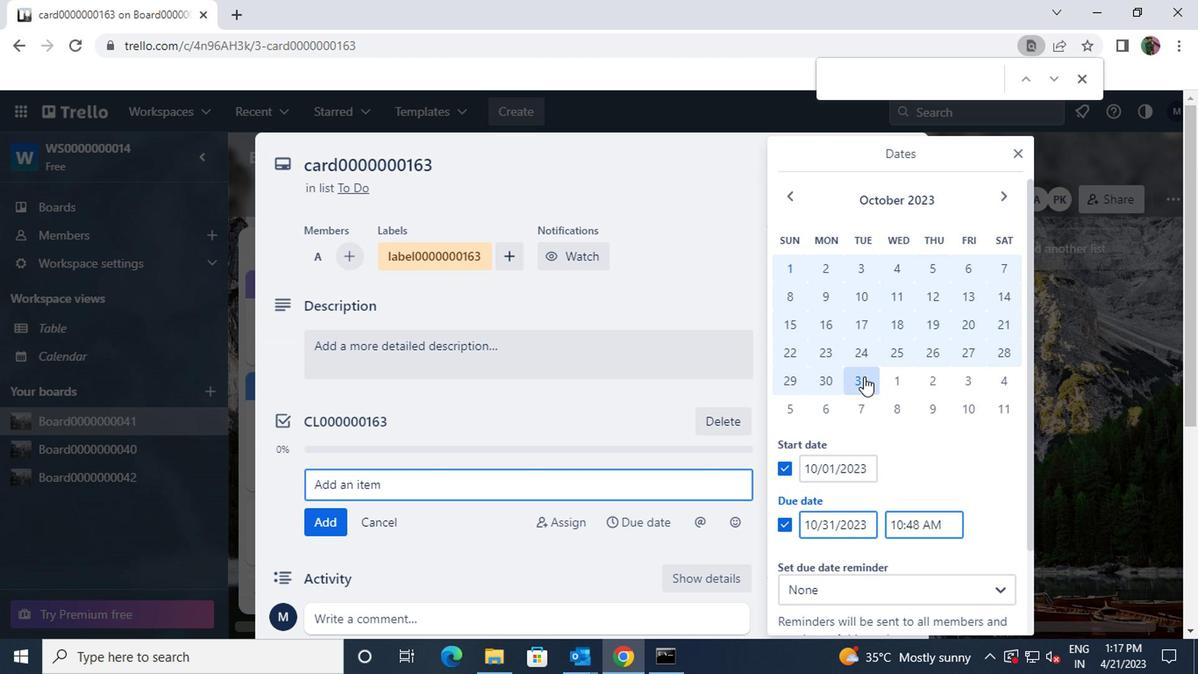 
Action: Mouse scrolled (860, 377) with delta (0, -1)
Screenshot: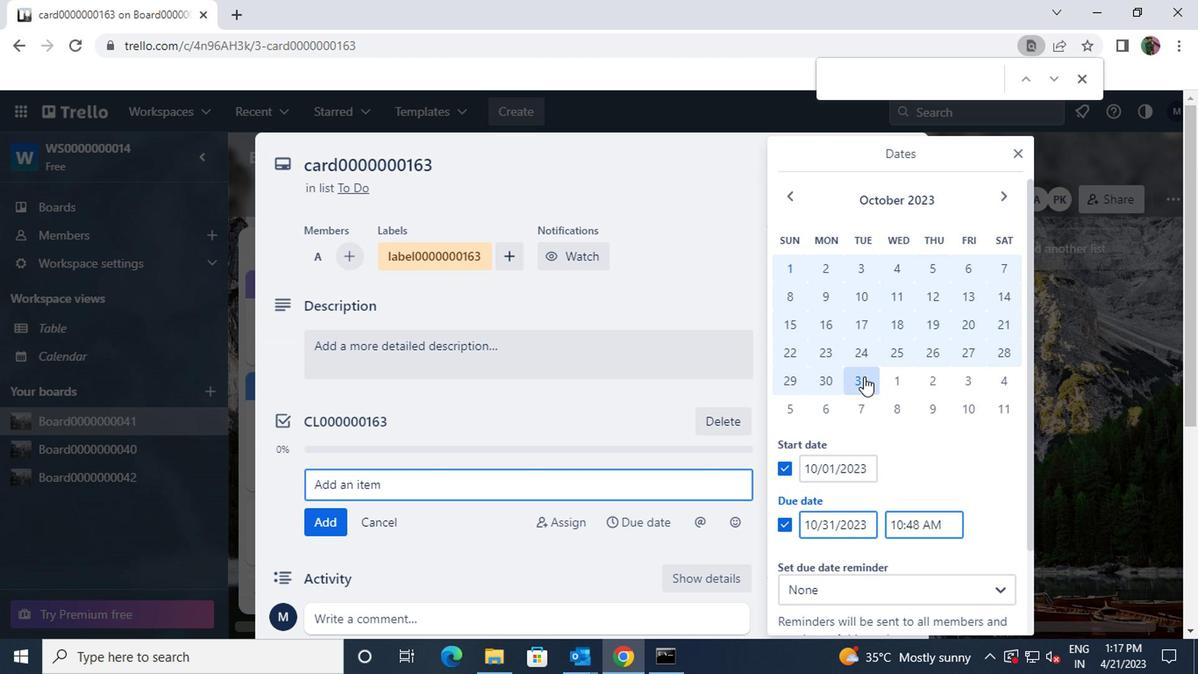 
Action: Mouse scrolled (860, 377) with delta (0, -1)
Screenshot: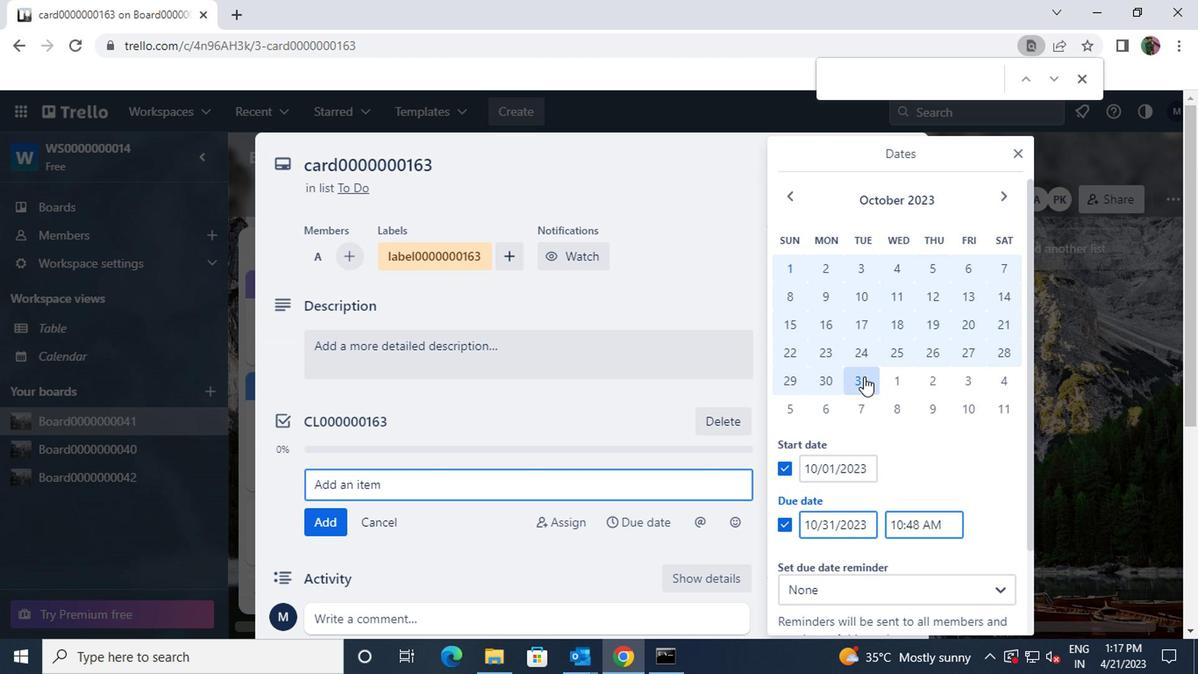 
Action: Mouse moved to (842, 566)
Screenshot: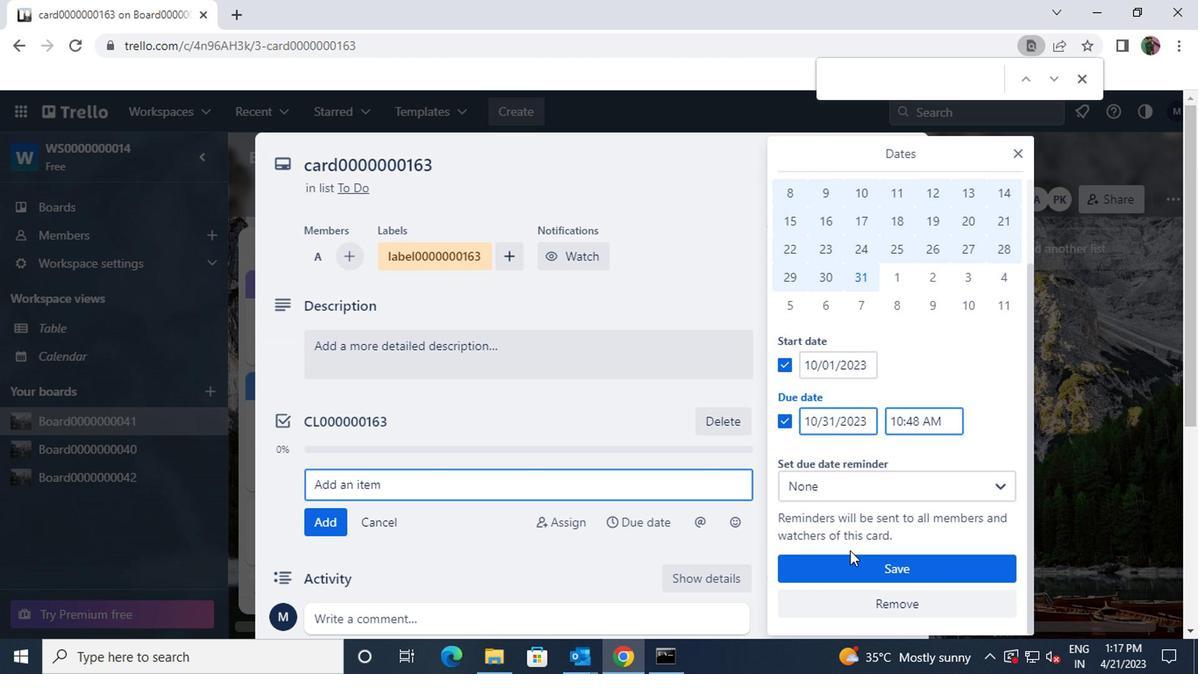 
Action: Mouse pressed left at (842, 566)
Screenshot: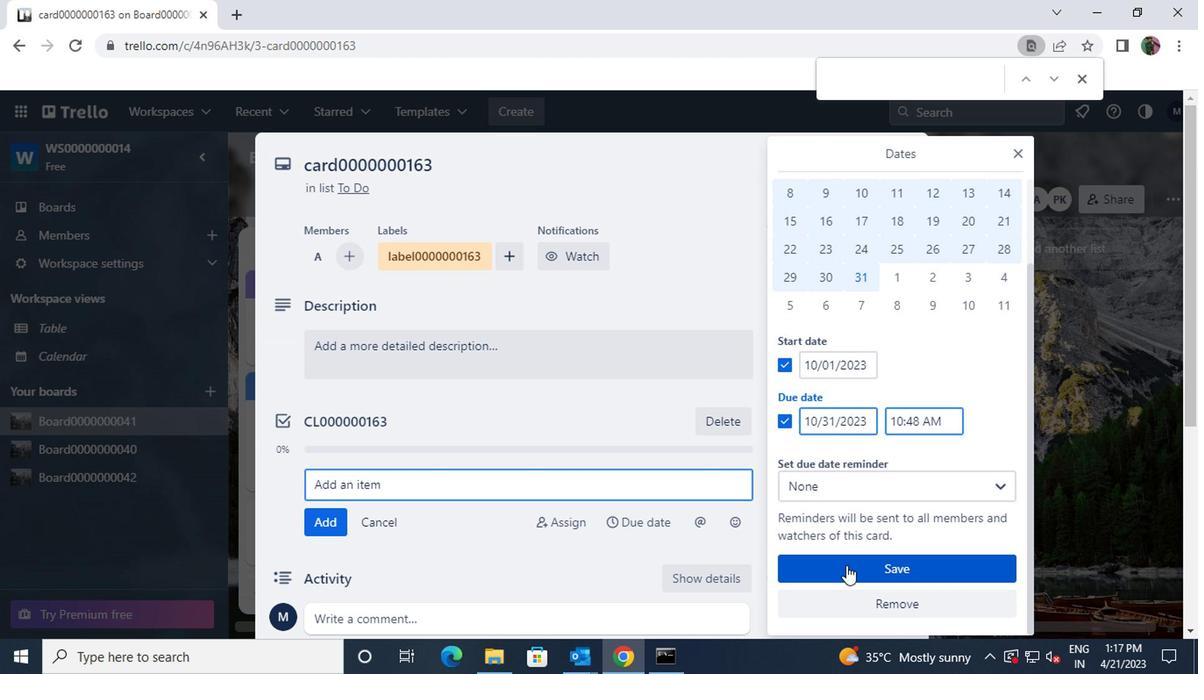 
